 Task: Look for space in Uman, Mexico from 12th July, 2023 to 16th July, 2023 for 8 adults in price range Rs.10000 to Rs.16000. Place can be private room with 8 bedrooms having 8 beds and 8 bathrooms. Property type can be house, flat, guest house, hotel. Amenities needed are: wifi, TV, free parkinig on premises, gym, breakfast. Booking option can be shelf check-in. Required host language is English.
Action: Mouse moved to (409, 98)
Screenshot: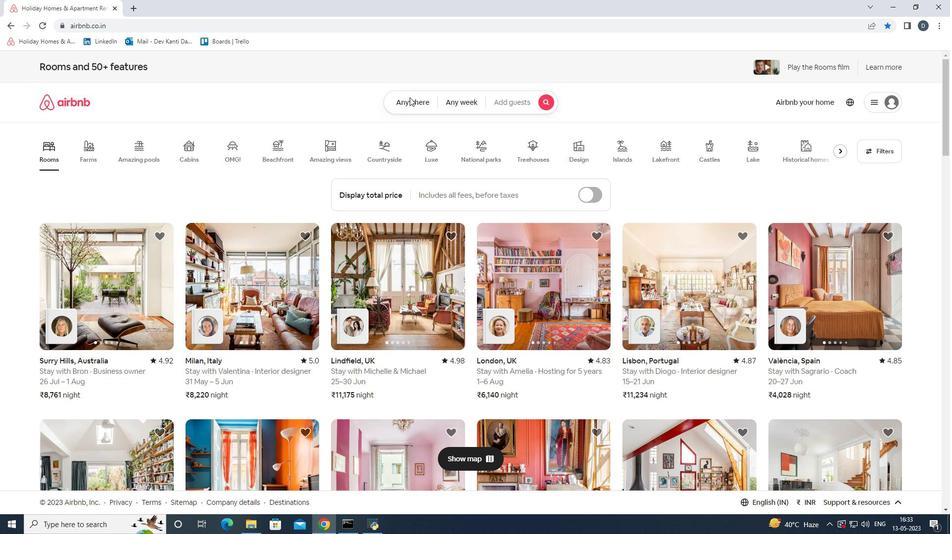 
Action: Mouse pressed left at (409, 98)
Screenshot: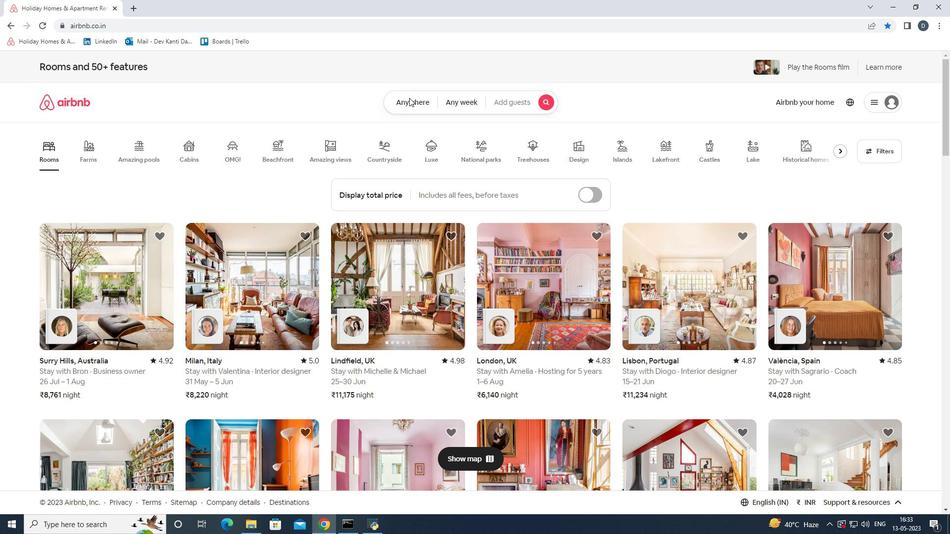 
Action: Mouse moved to (334, 140)
Screenshot: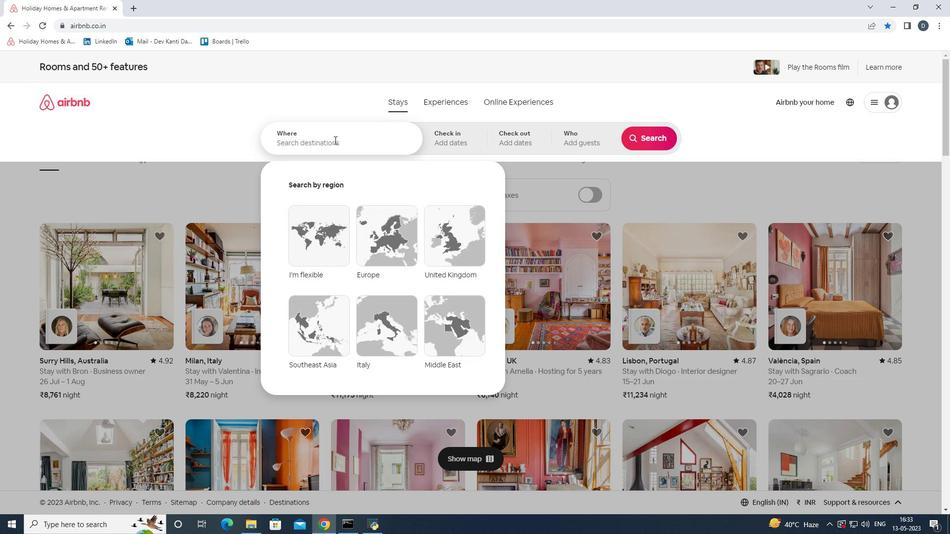 
Action: Mouse pressed left at (334, 140)
Screenshot: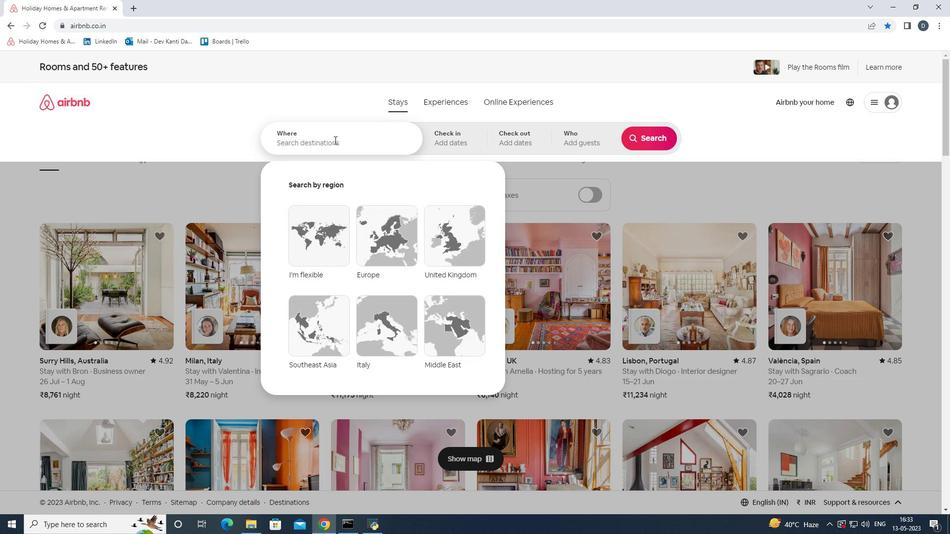 
Action: Key pressed <Key.shift>Uman,<Key.shift><Key.shift><Key.shift><Key.shift><Key.shift><Key.shift><Key.shift><Key.shift><Key.shift><Key.shift><Key.shift><Key.shift><Key.shift><Key.shift><Key.shift><Key.shift>Mexico
Screenshot: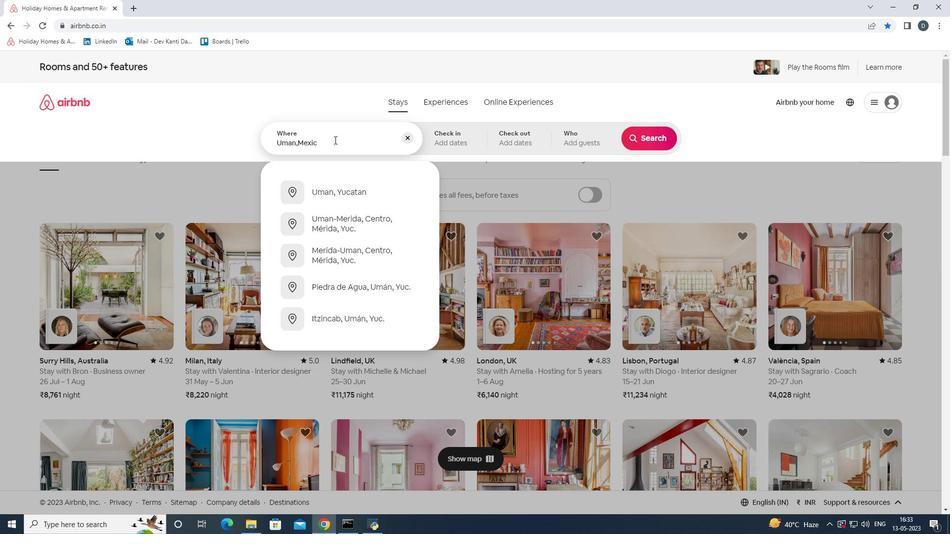 
Action: Mouse moved to (436, 140)
Screenshot: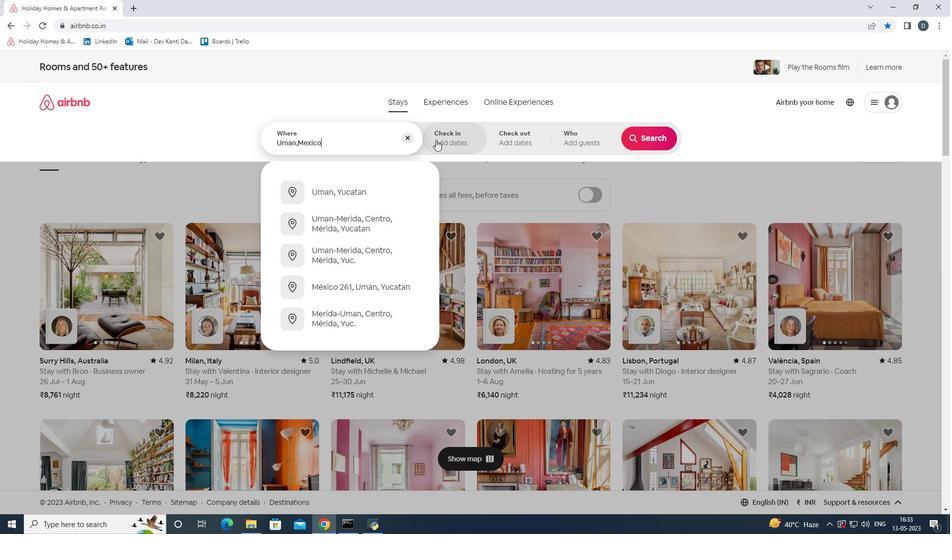 
Action: Mouse pressed left at (436, 140)
Screenshot: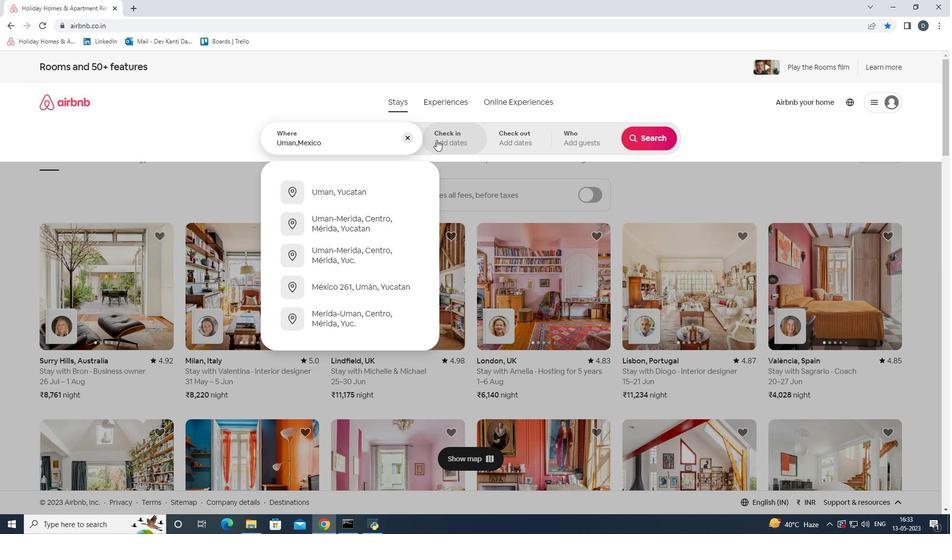 
Action: Mouse moved to (646, 215)
Screenshot: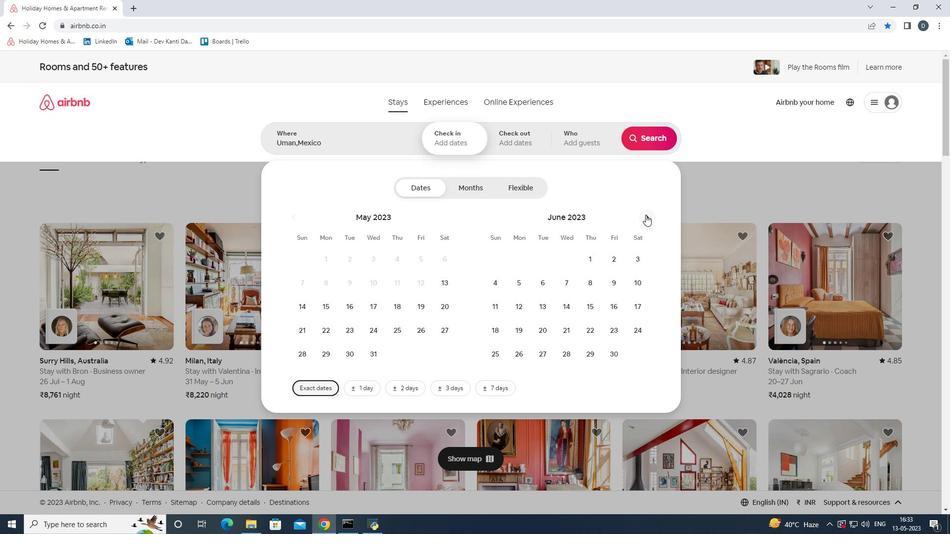 
Action: Mouse pressed left at (646, 215)
Screenshot: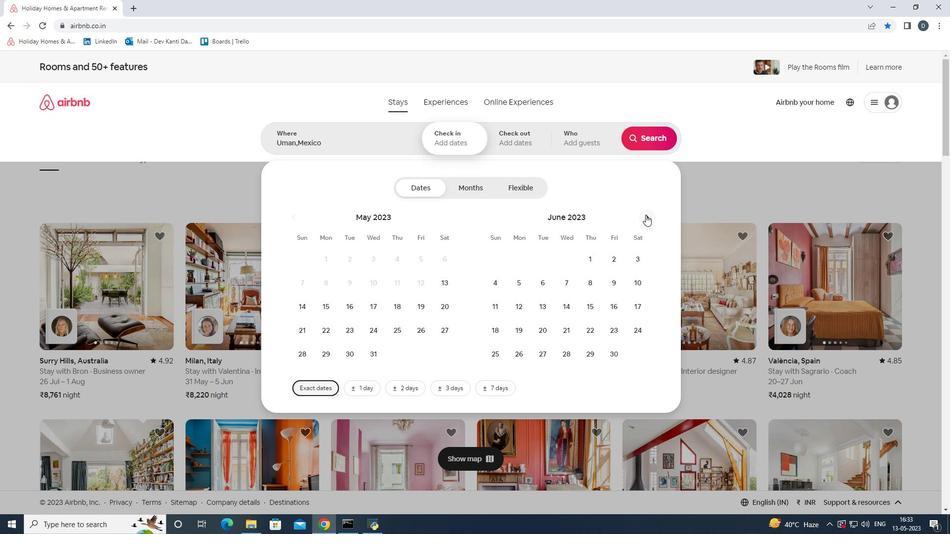 
Action: Mouse moved to (566, 307)
Screenshot: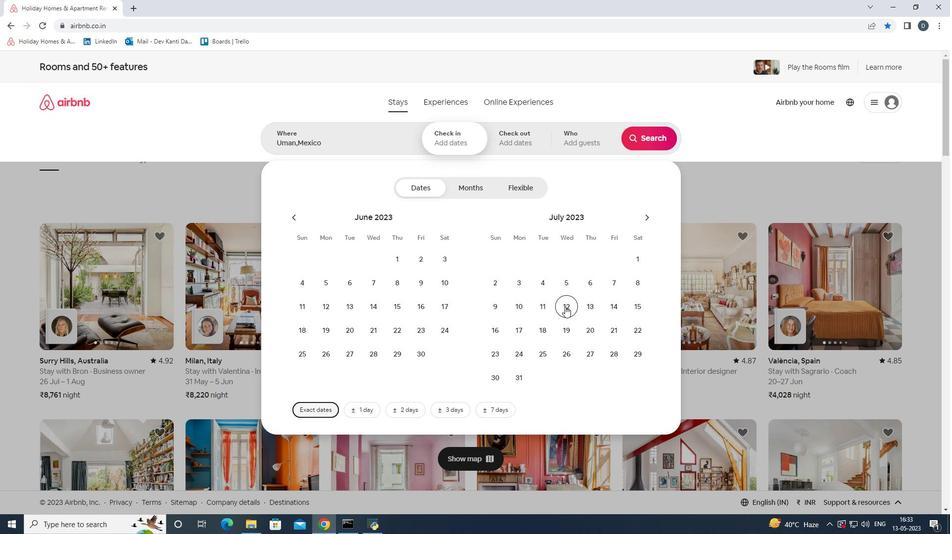 
Action: Mouse pressed left at (566, 307)
Screenshot: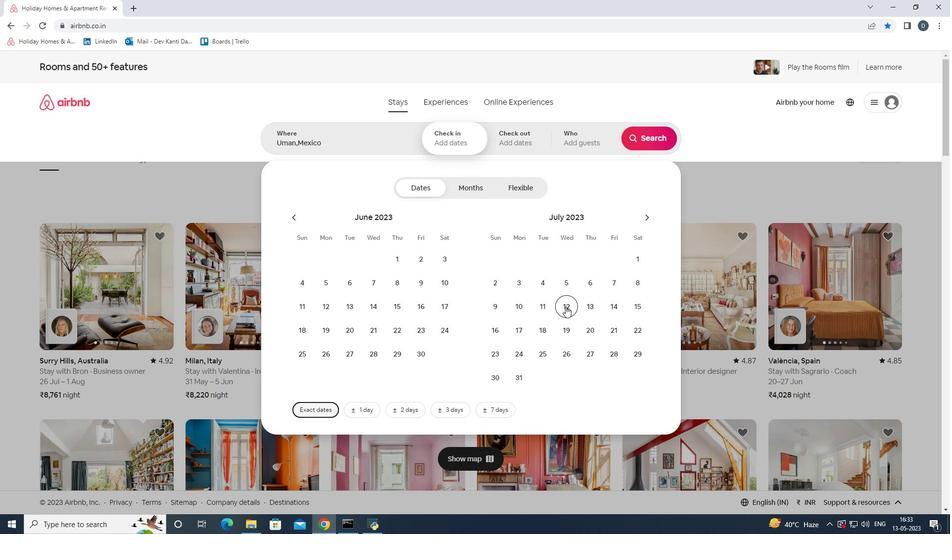 
Action: Mouse moved to (494, 332)
Screenshot: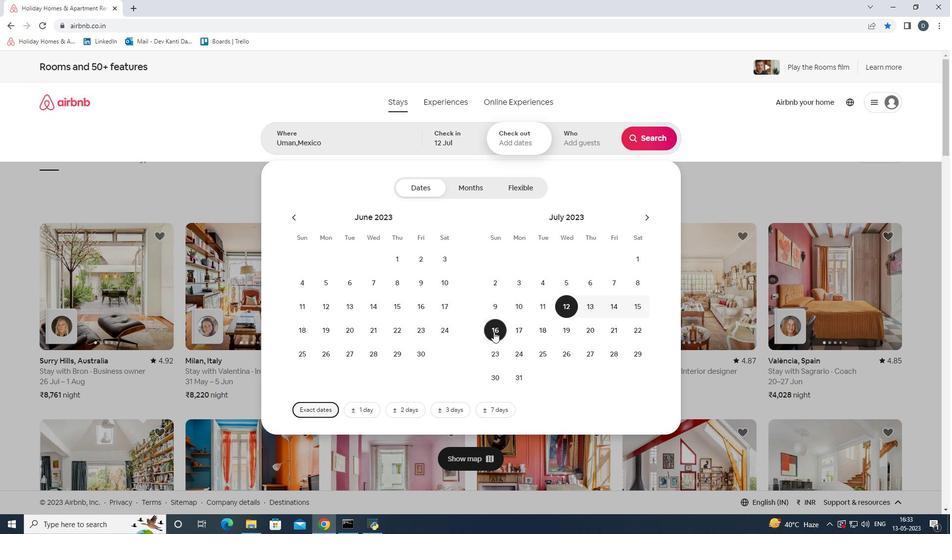 
Action: Mouse pressed left at (494, 332)
Screenshot: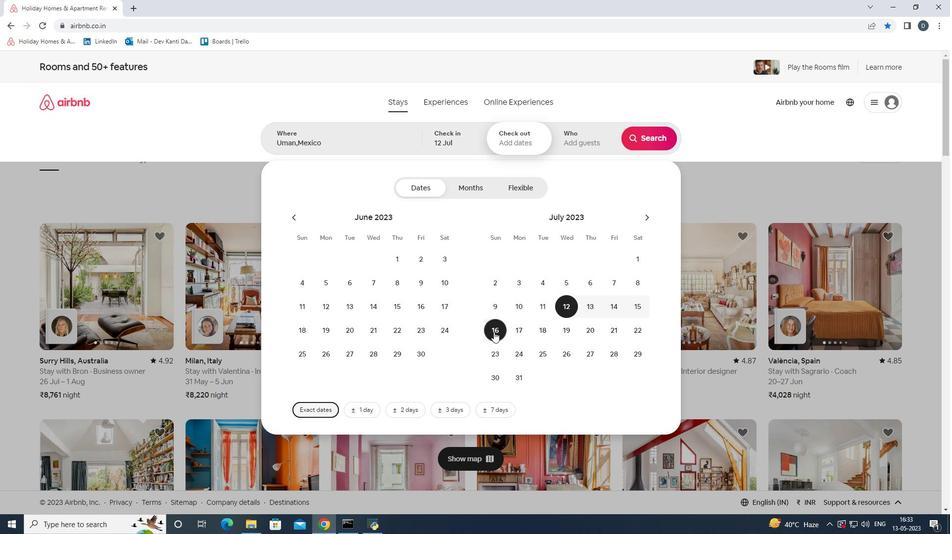 
Action: Mouse moved to (575, 149)
Screenshot: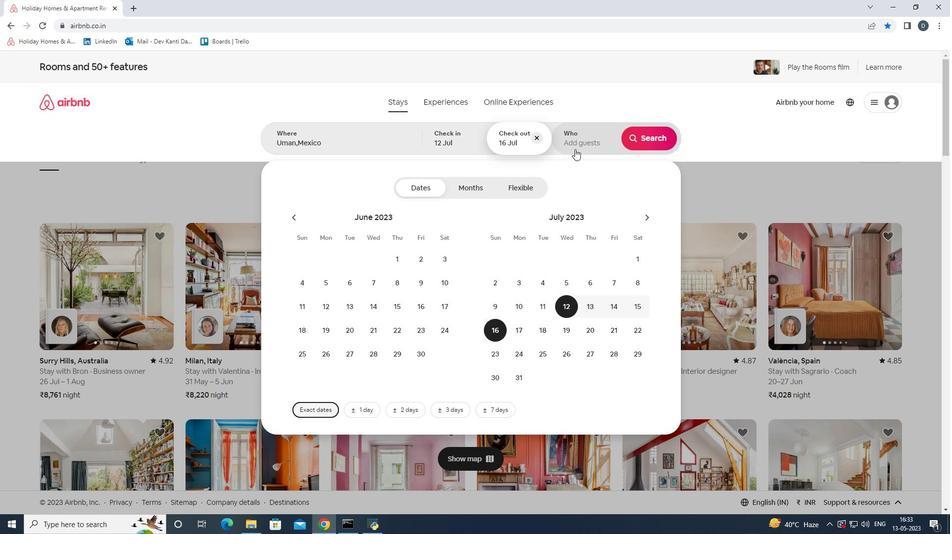 
Action: Mouse pressed left at (575, 149)
Screenshot: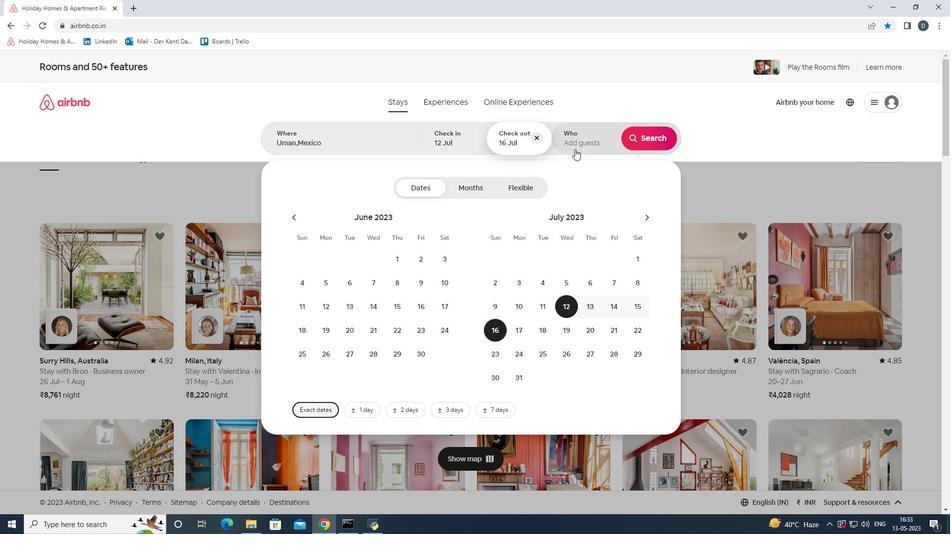 
Action: Mouse moved to (648, 189)
Screenshot: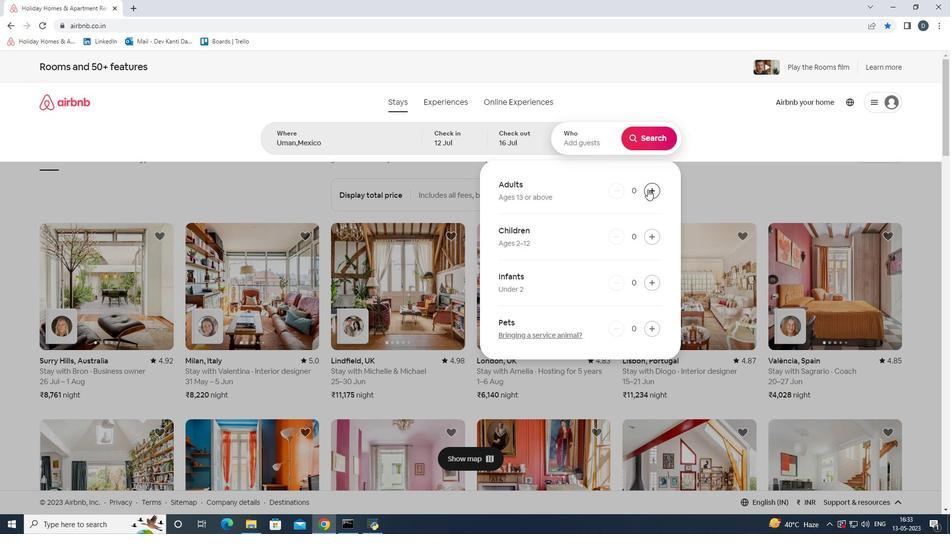 
Action: Mouse pressed left at (648, 189)
Screenshot: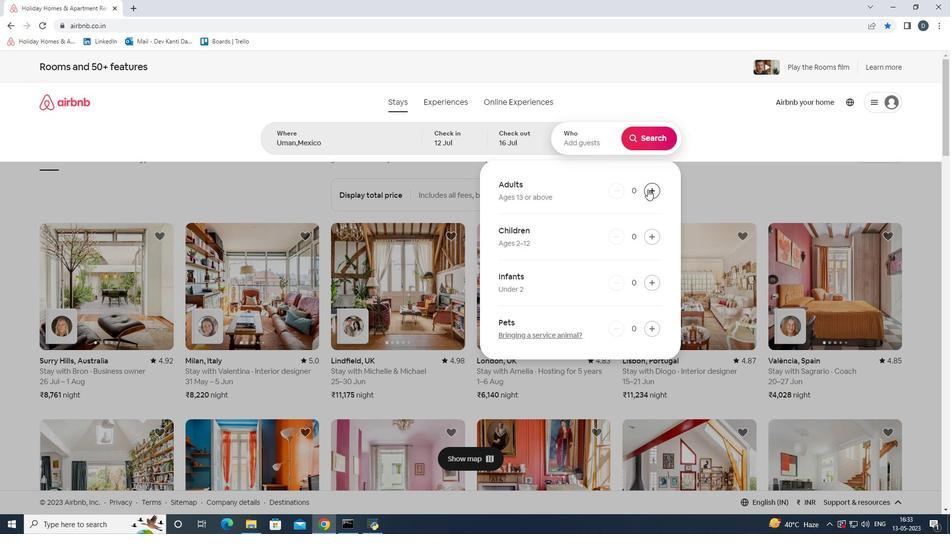 
Action: Mouse pressed left at (648, 189)
Screenshot: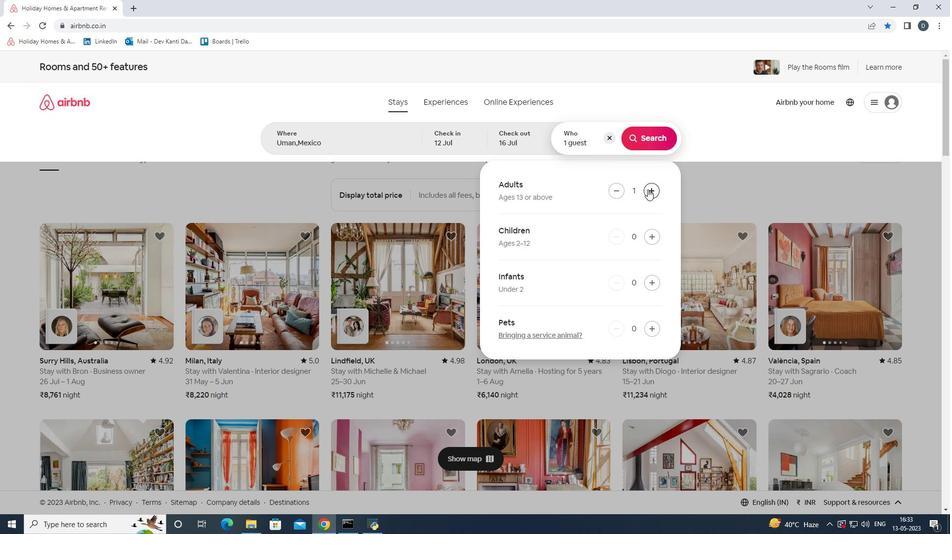 
Action: Mouse pressed left at (648, 189)
Screenshot: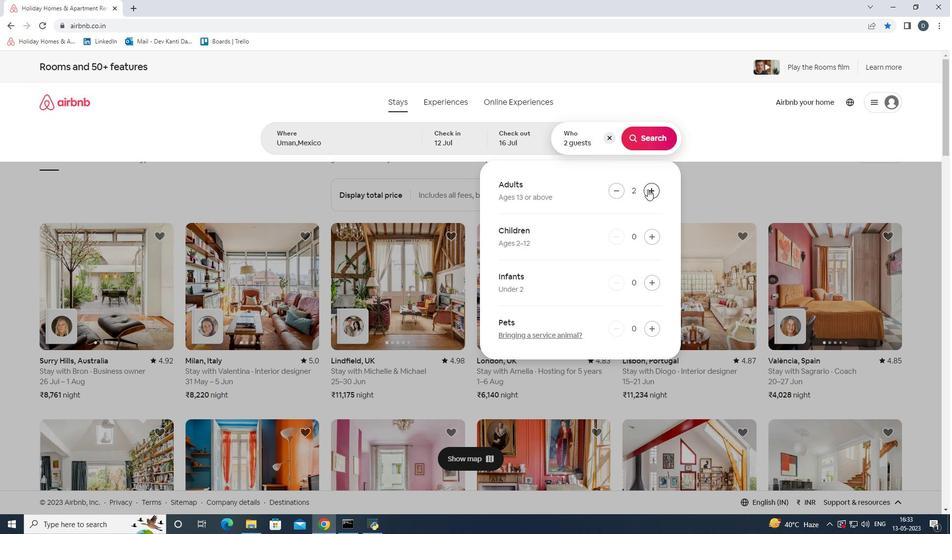 
Action: Mouse pressed left at (648, 189)
Screenshot: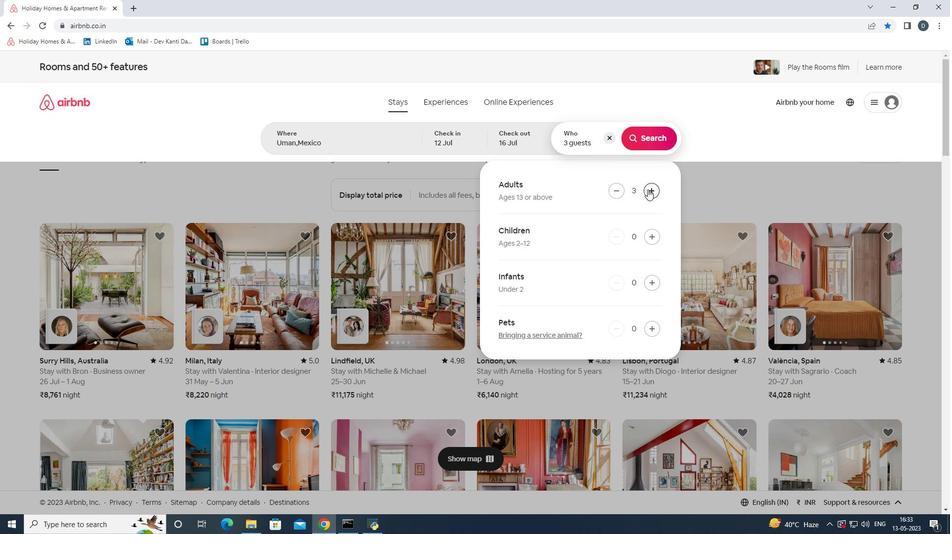 
Action: Mouse pressed left at (648, 189)
Screenshot: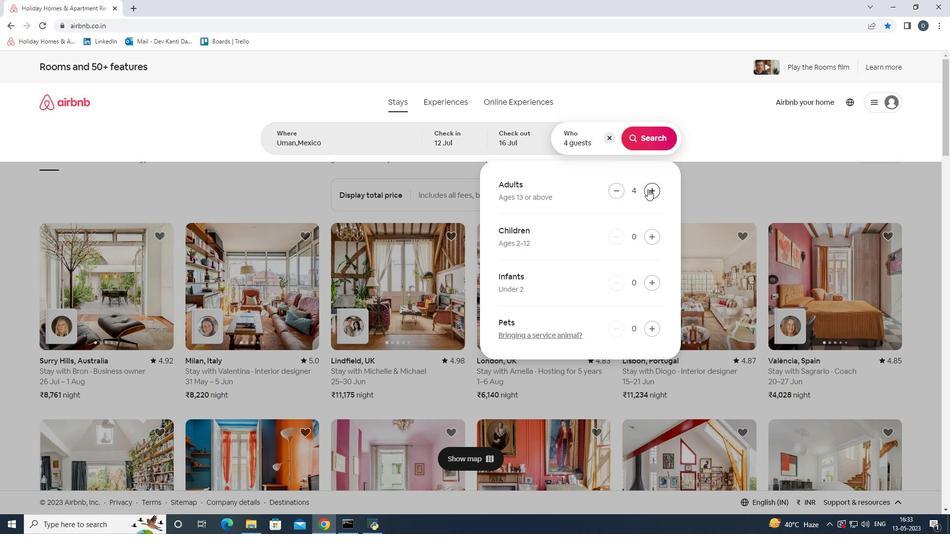 
Action: Mouse pressed left at (648, 189)
Screenshot: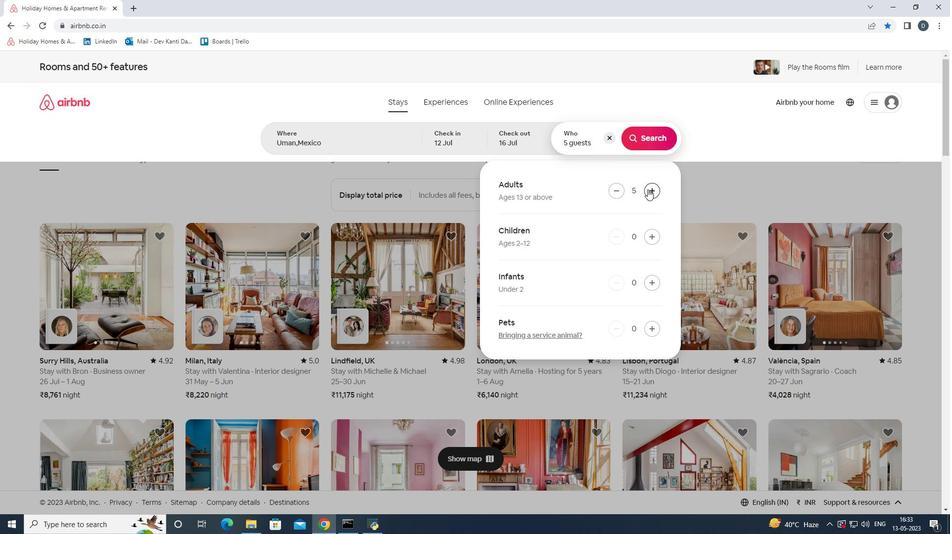 
Action: Mouse pressed left at (648, 189)
Screenshot: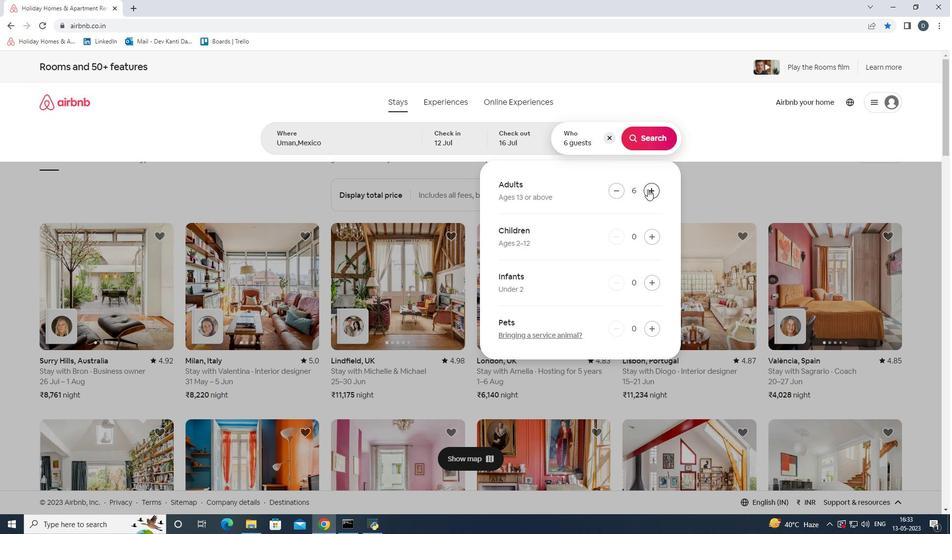 
Action: Mouse pressed left at (648, 189)
Screenshot: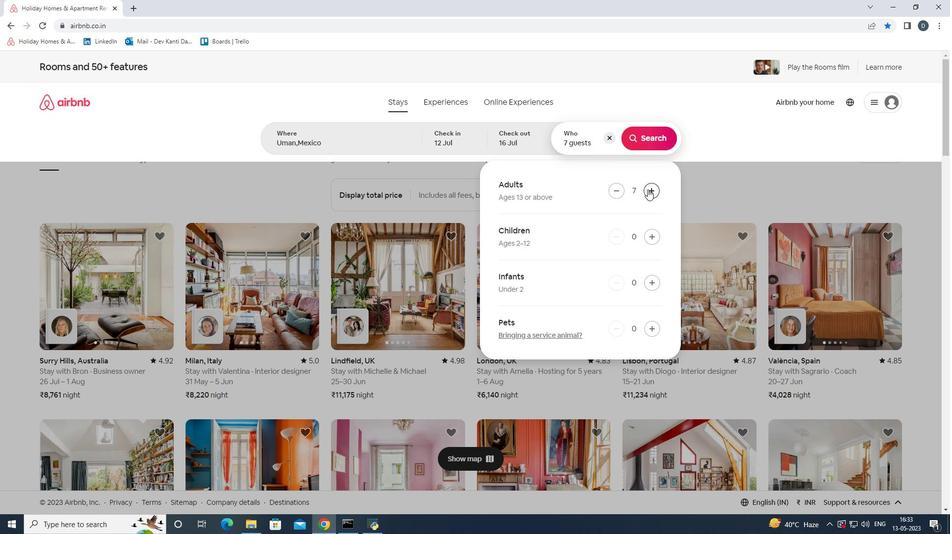 
Action: Mouse moved to (651, 140)
Screenshot: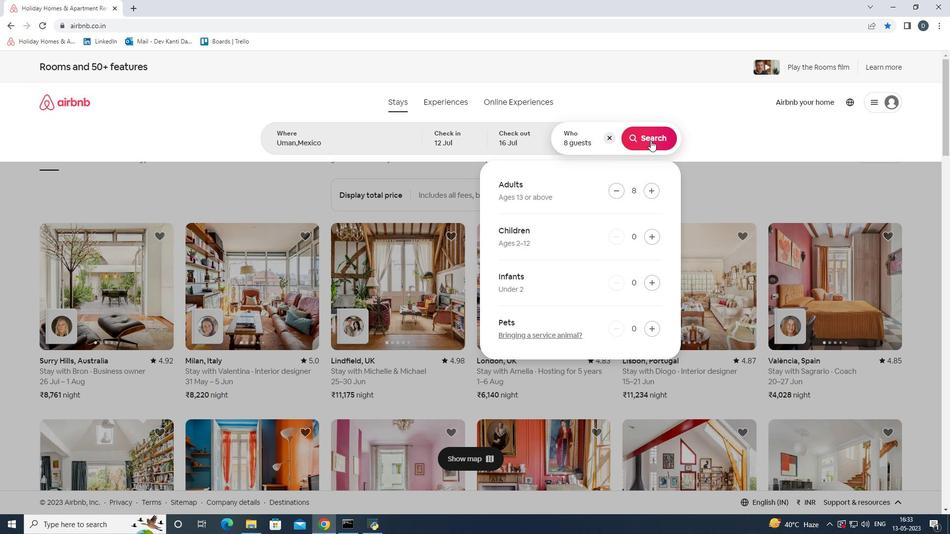 
Action: Mouse pressed left at (651, 140)
Screenshot: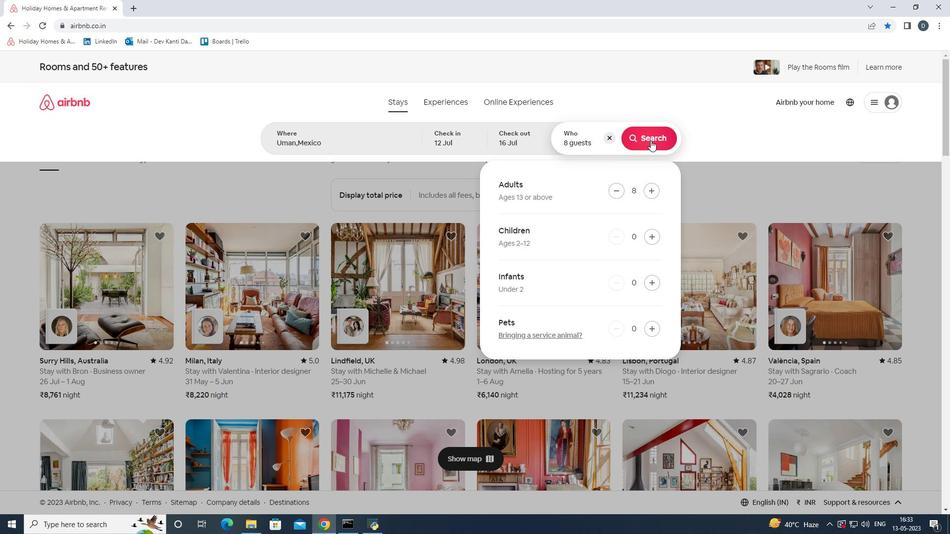 
Action: Mouse moved to (893, 107)
Screenshot: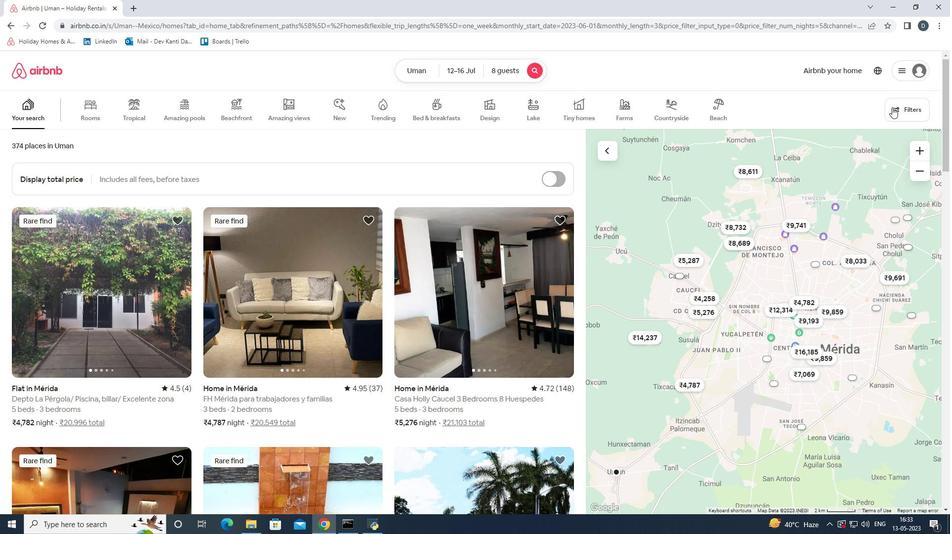 
Action: Mouse pressed left at (893, 107)
Screenshot: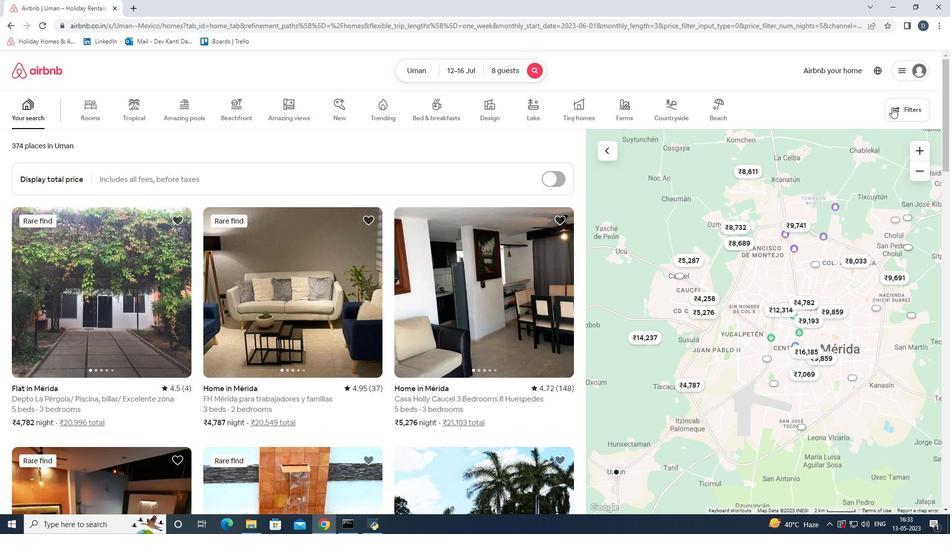 
Action: Mouse moved to (346, 235)
Screenshot: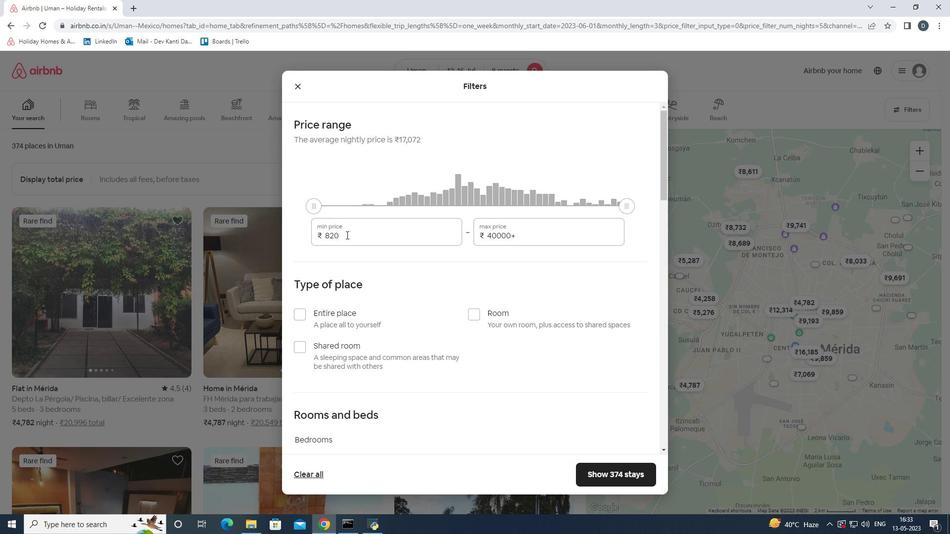
Action: Mouse pressed left at (346, 235)
Screenshot: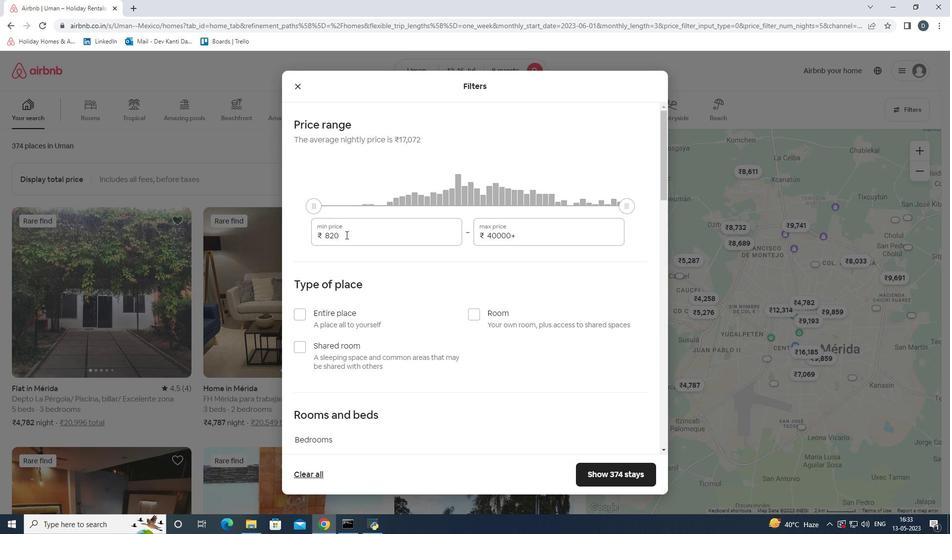 
Action: Mouse moved to (311, 231)
Screenshot: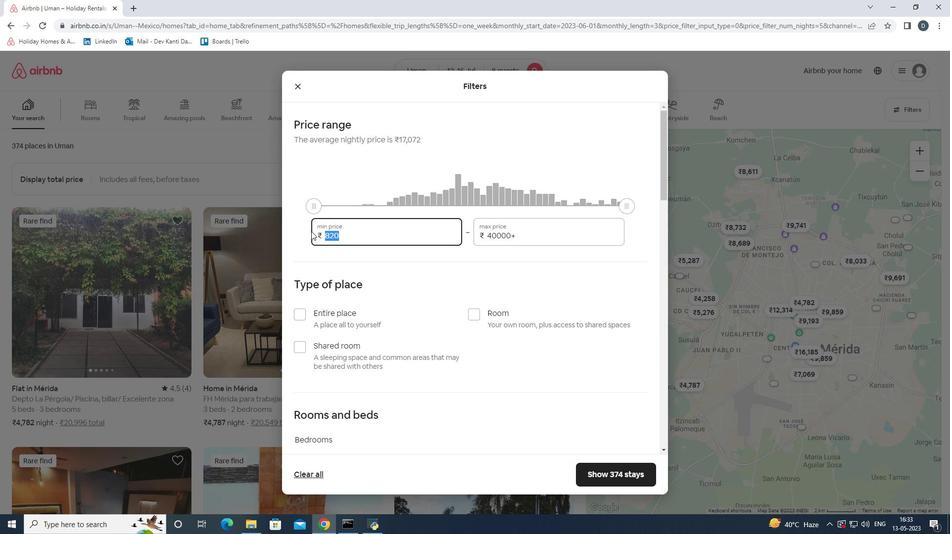 
Action: Key pressed 10000
Screenshot: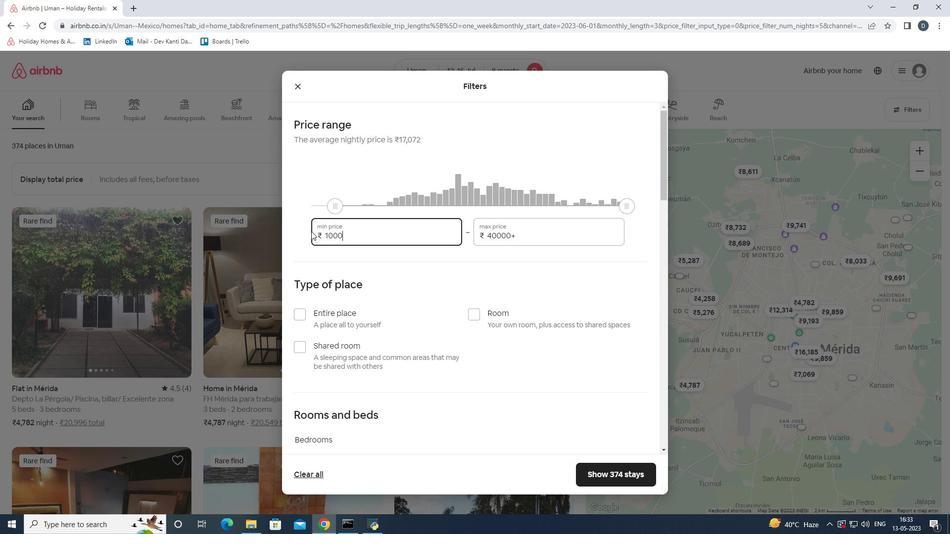 
Action: Mouse moved to (522, 238)
Screenshot: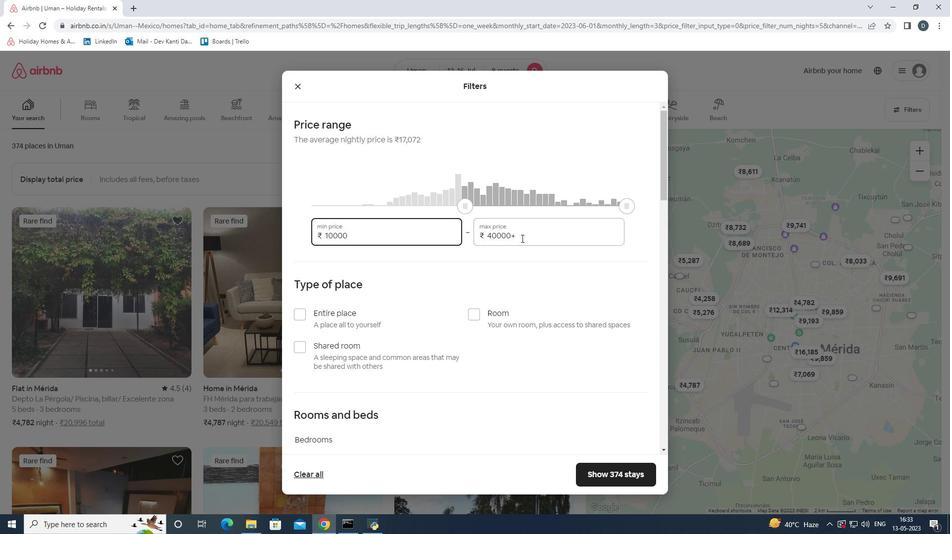 
Action: Mouse pressed left at (522, 238)
Screenshot: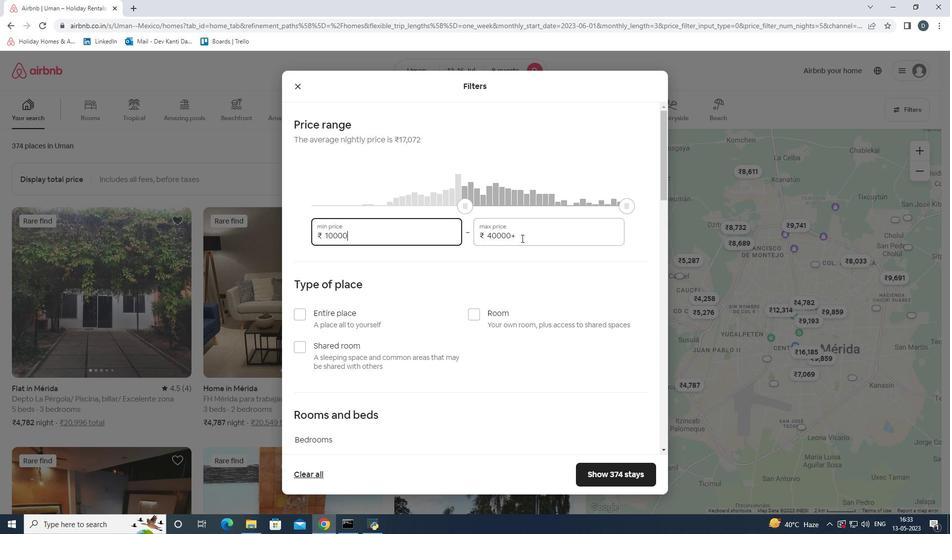 
Action: Mouse moved to (489, 231)
Screenshot: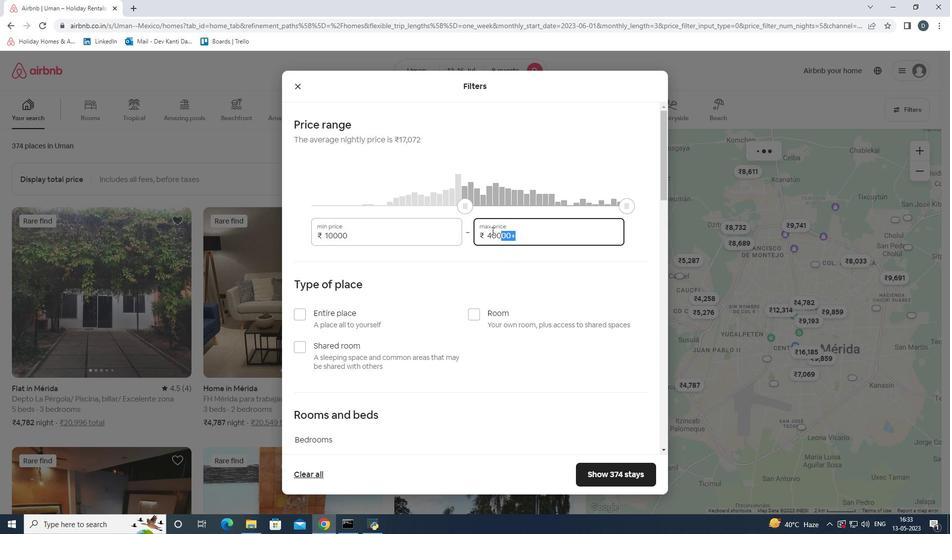 
Action: Key pressed 16000
Screenshot: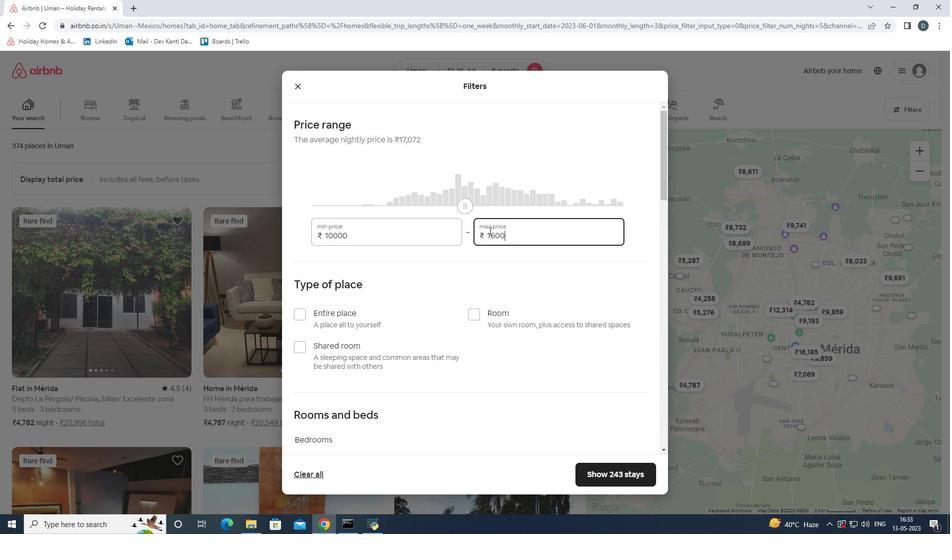 
Action: Mouse scrolled (489, 230) with delta (0, 0)
Screenshot: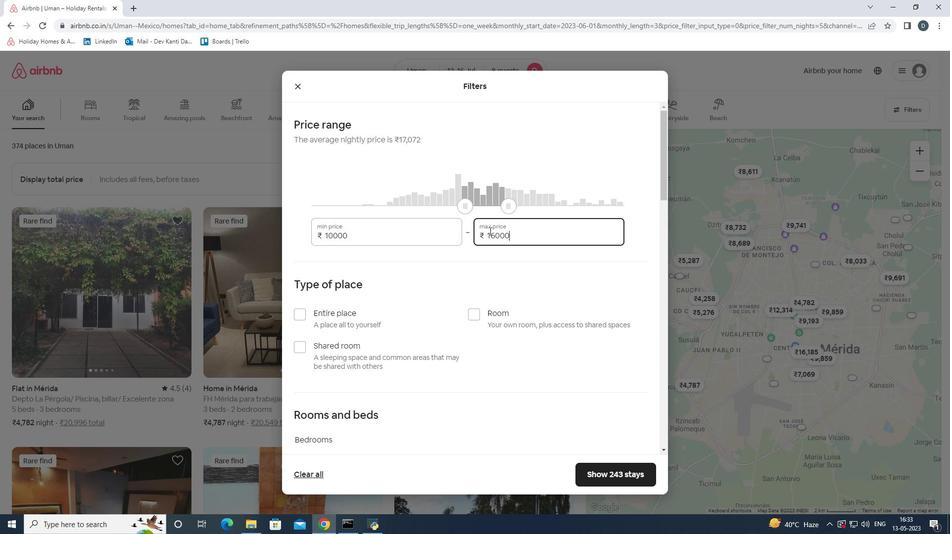 
Action: Mouse scrolled (489, 230) with delta (0, 0)
Screenshot: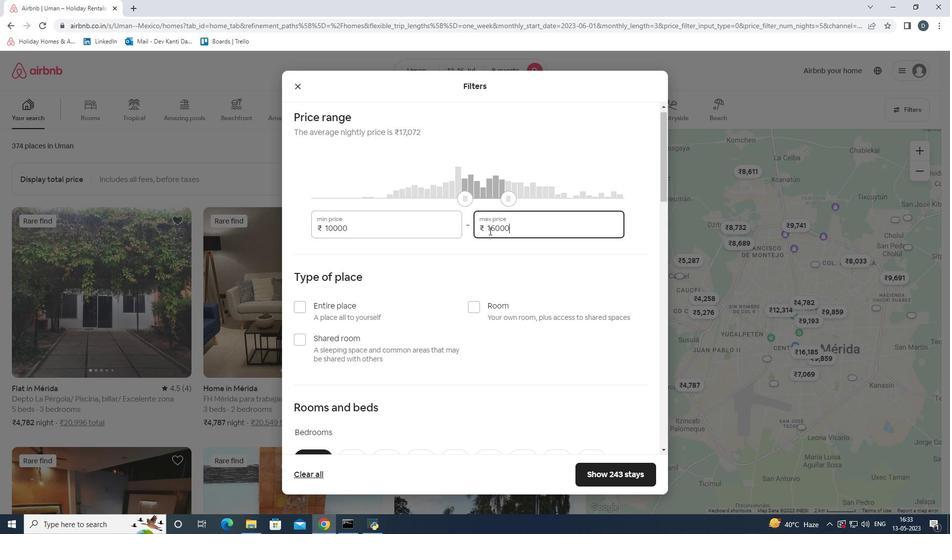 
Action: Mouse scrolled (489, 230) with delta (0, 0)
Screenshot: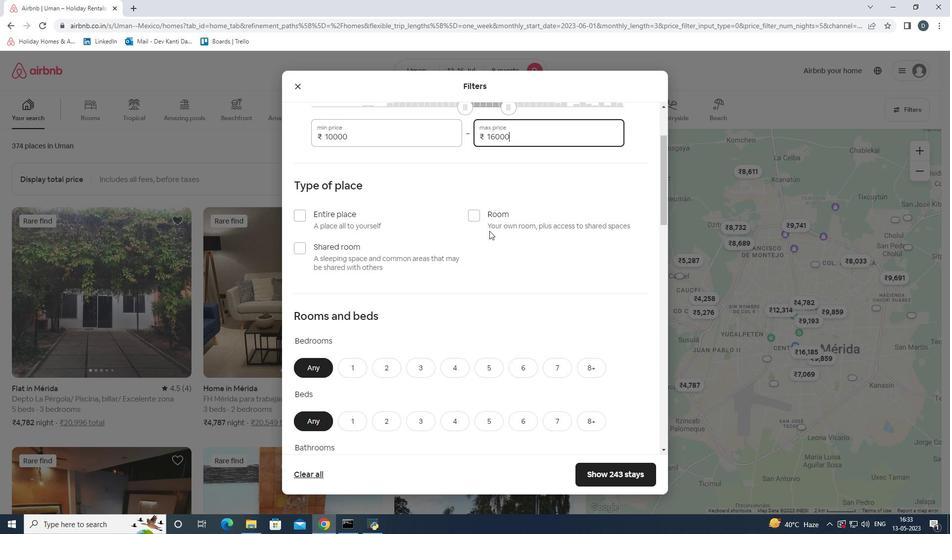
Action: Mouse scrolled (489, 230) with delta (0, 0)
Screenshot: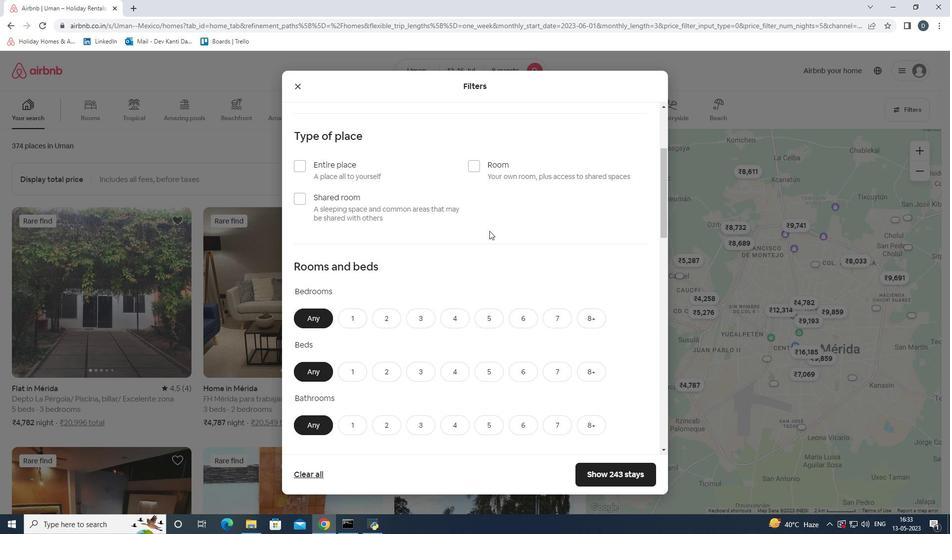 
Action: Mouse scrolled (489, 230) with delta (0, 0)
Screenshot: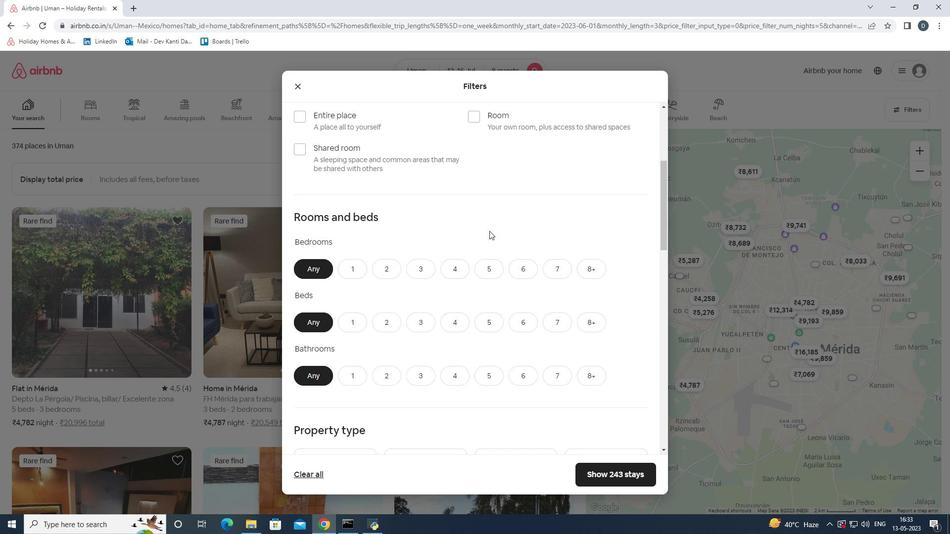 
Action: Mouse scrolled (489, 230) with delta (0, 0)
Screenshot: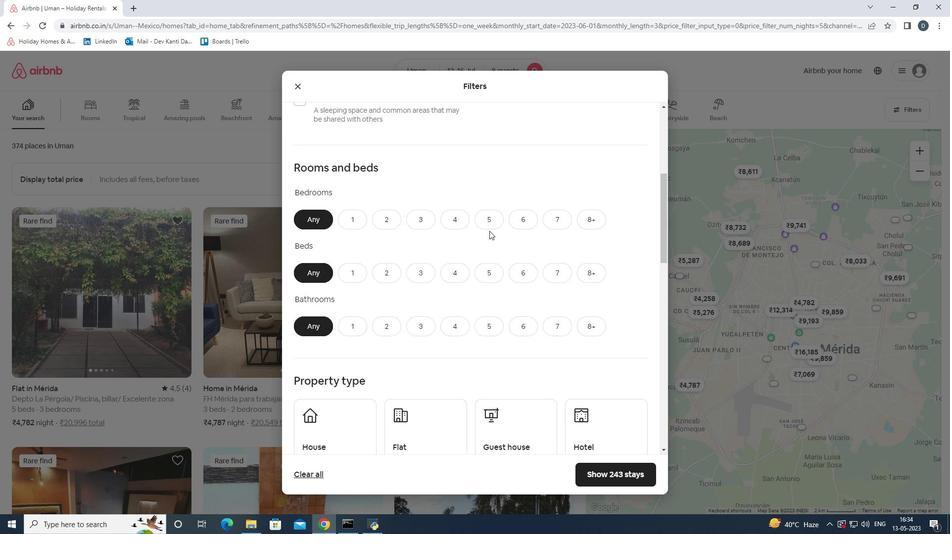 
Action: Mouse moved to (591, 175)
Screenshot: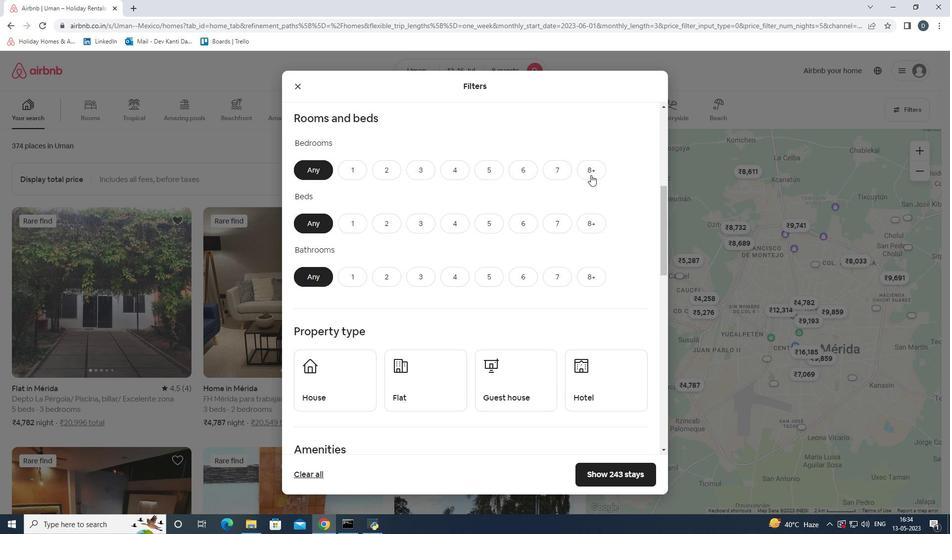 
Action: Mouse pressed left at (591, 175)
Screenshot: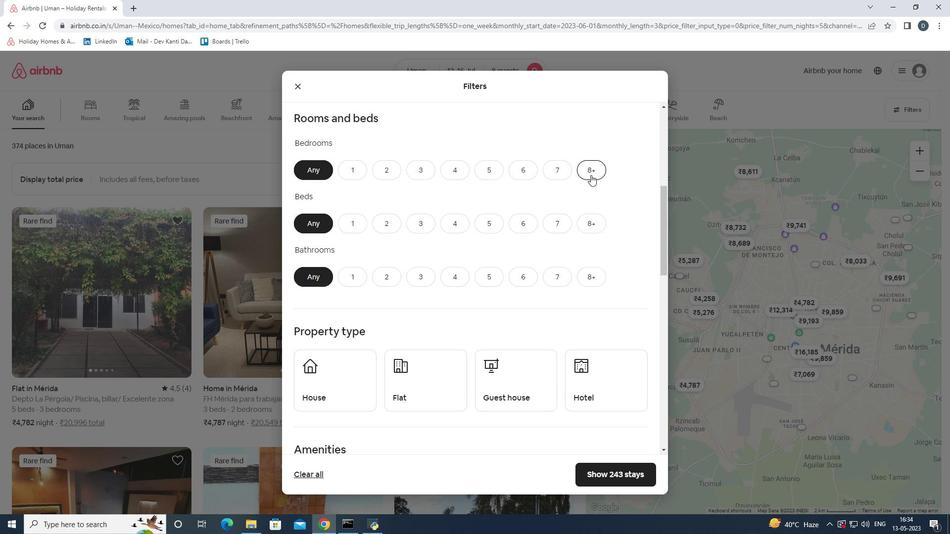 
Action: Mouse moved to (591, 222)
Screenshot: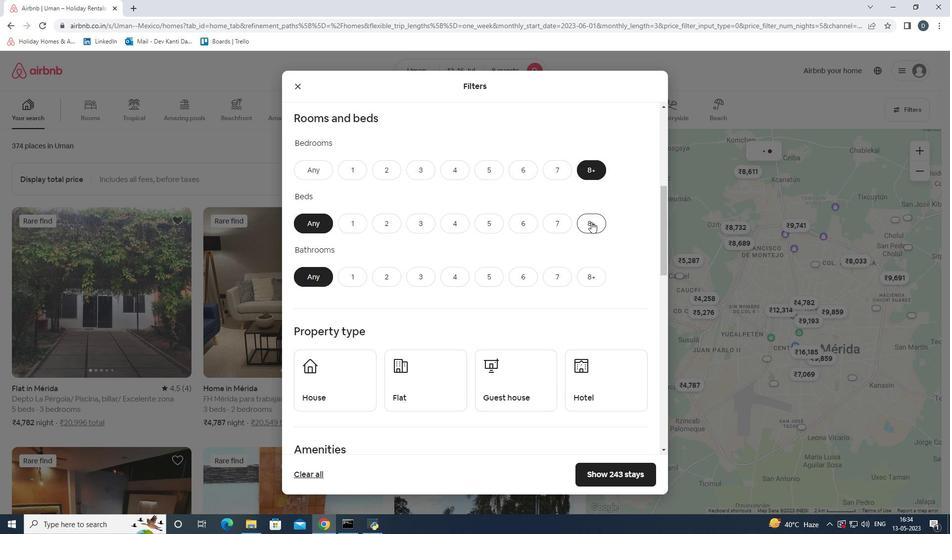 
Action: Mouse pressed left at (591, 222)
Screenshot: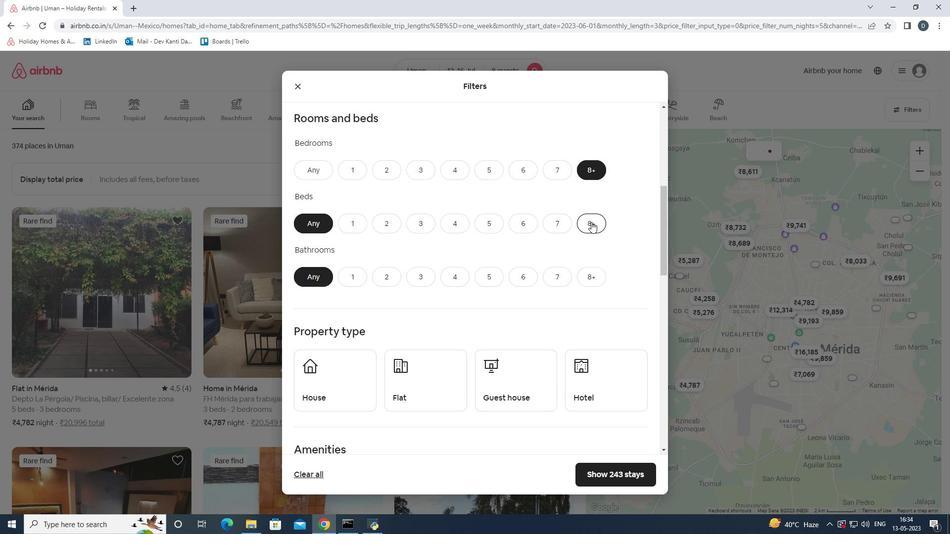 
Action: Mouse moved to (584, 276)
Screenshot: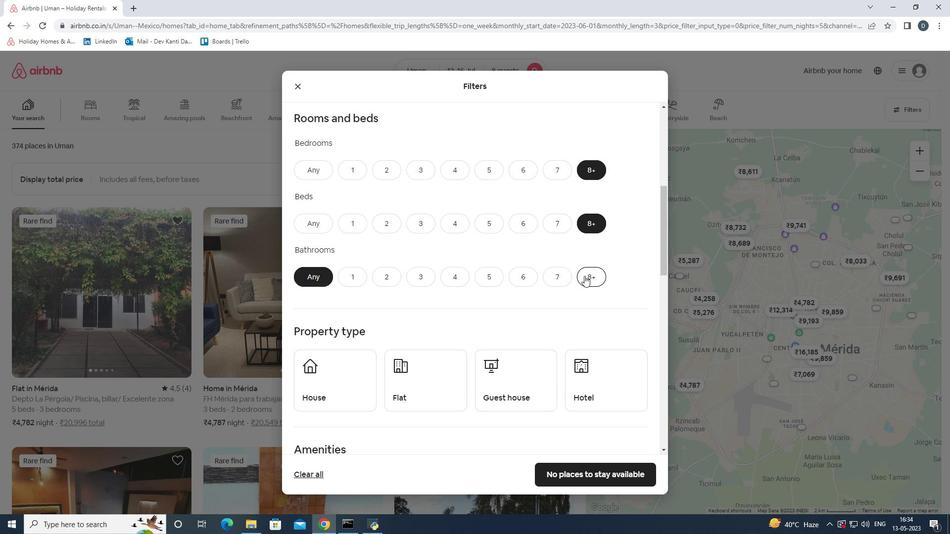 
Action: Mouse pressed left at (584, 276)
Screenshot: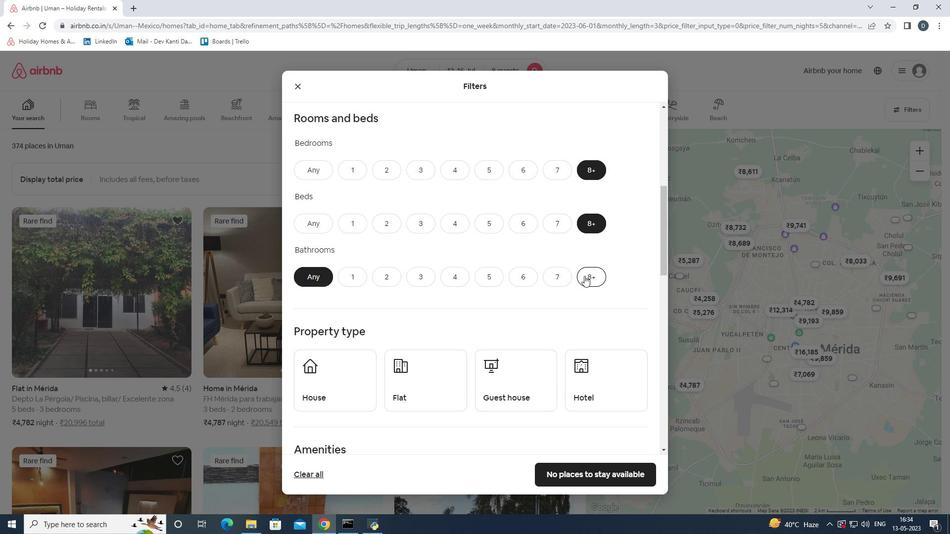 
Action: Mouse moved to (330, 255)
Screenshot: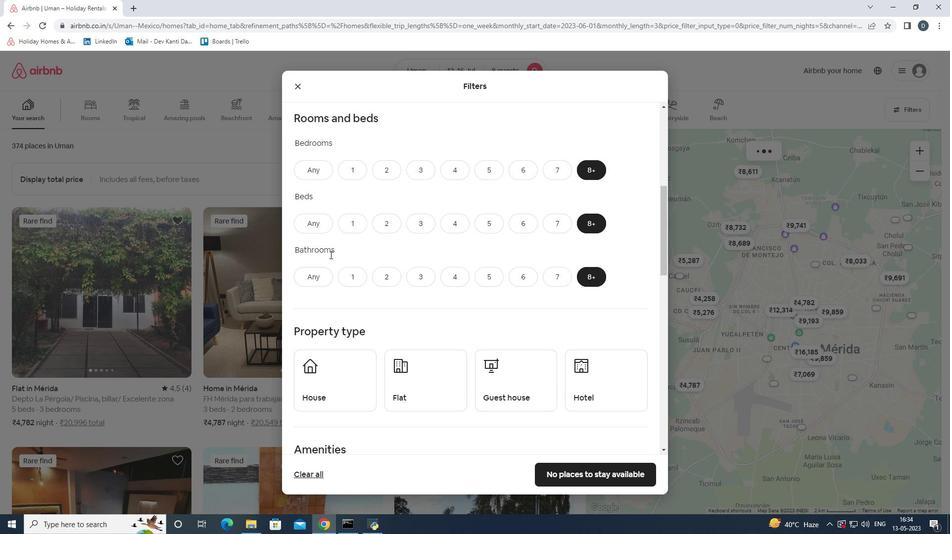 
Action: Mouse scrolled (330, 254) with delta (0, 0)
Screenshot: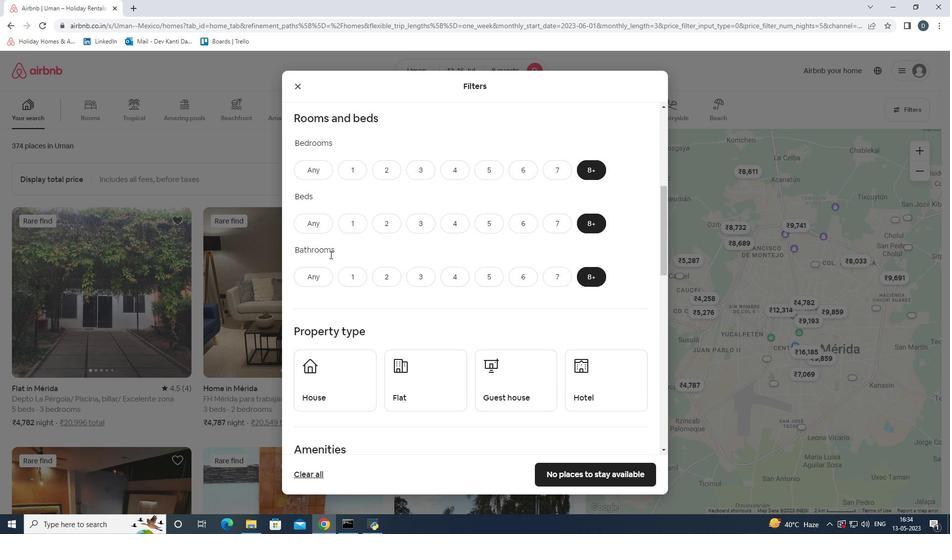 
Action: Mouse scrolled (330, 254) with delta (0, 0)
Screenshot: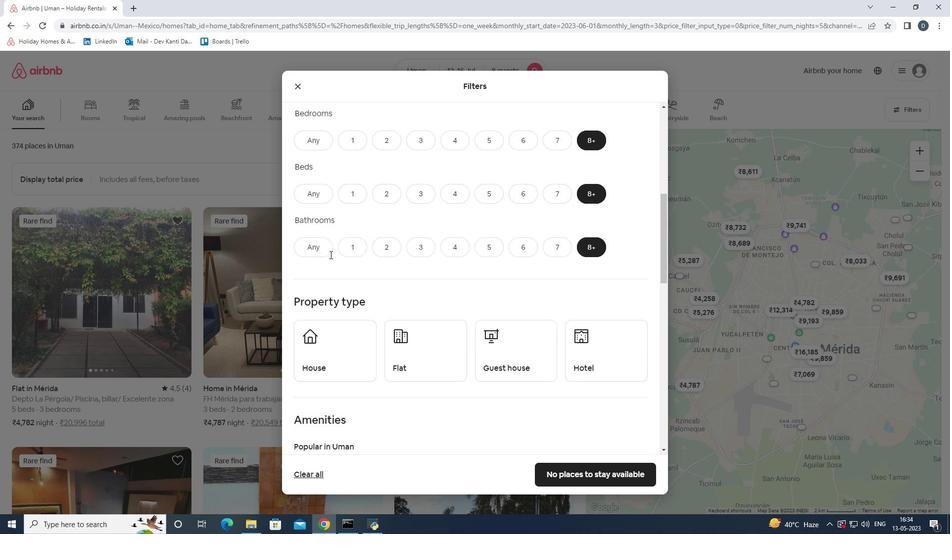 
Action: Mouse moved to (329, 254)
Screenshot: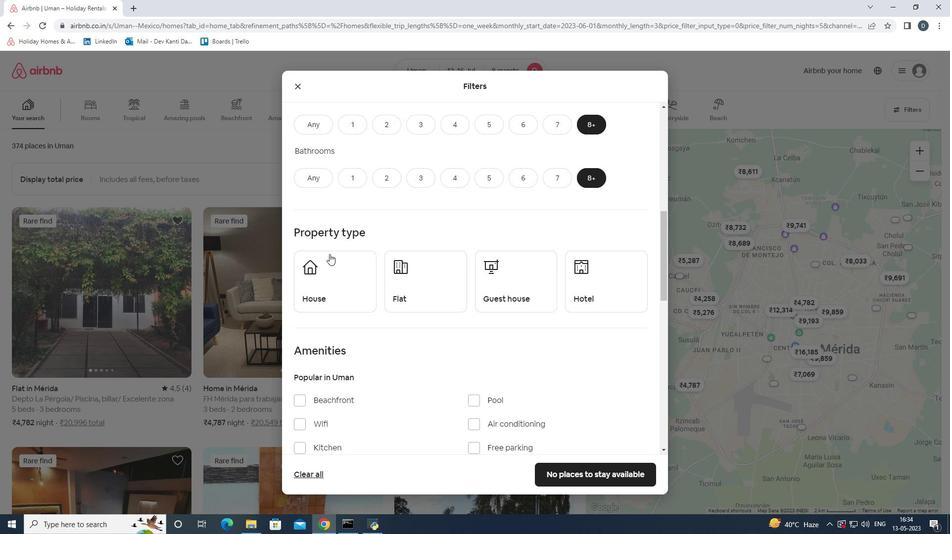 
Action: Mouse scrolled (329, 254) with delta (0, 0)
Screenshot: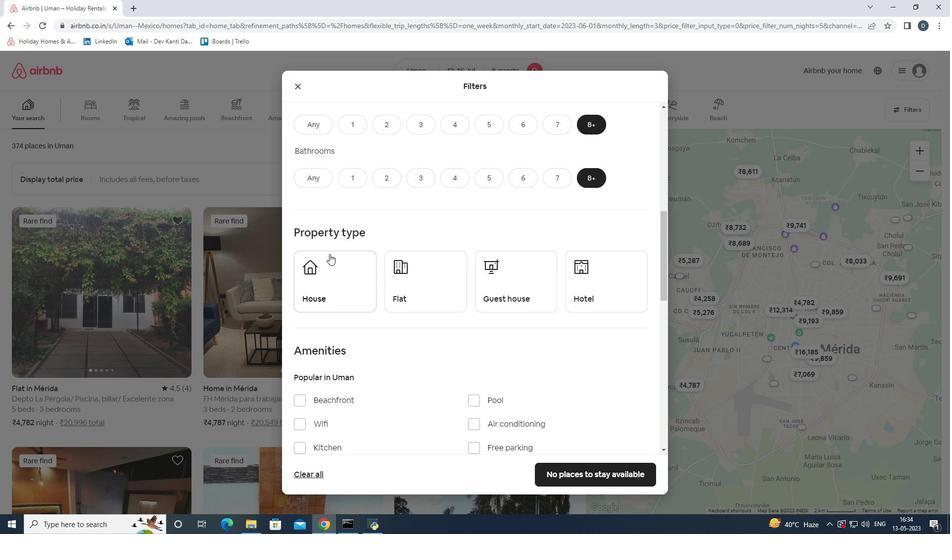 
Action: Mouse scrolled (329, 254) with delta (0, 0)
Screenshot: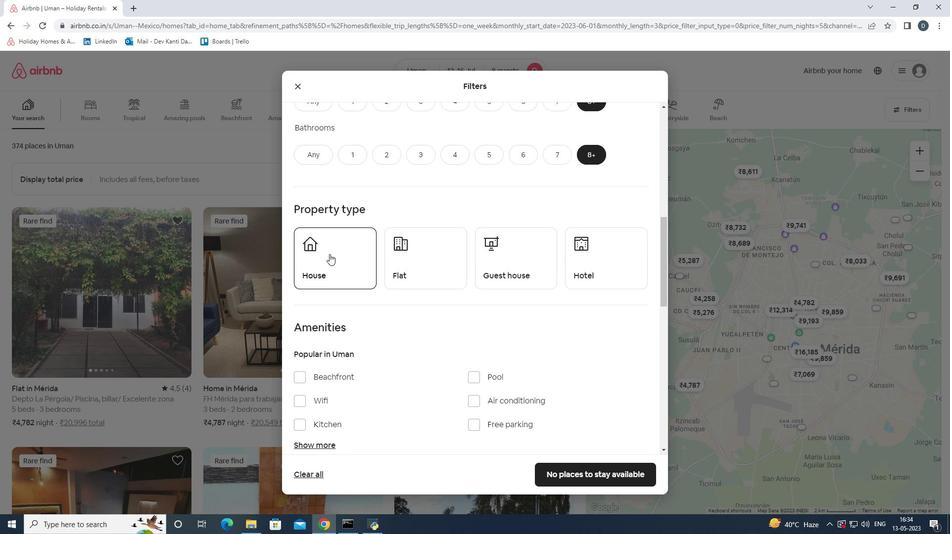 
Action: Mouse moved to (319, 188)
Screenshot: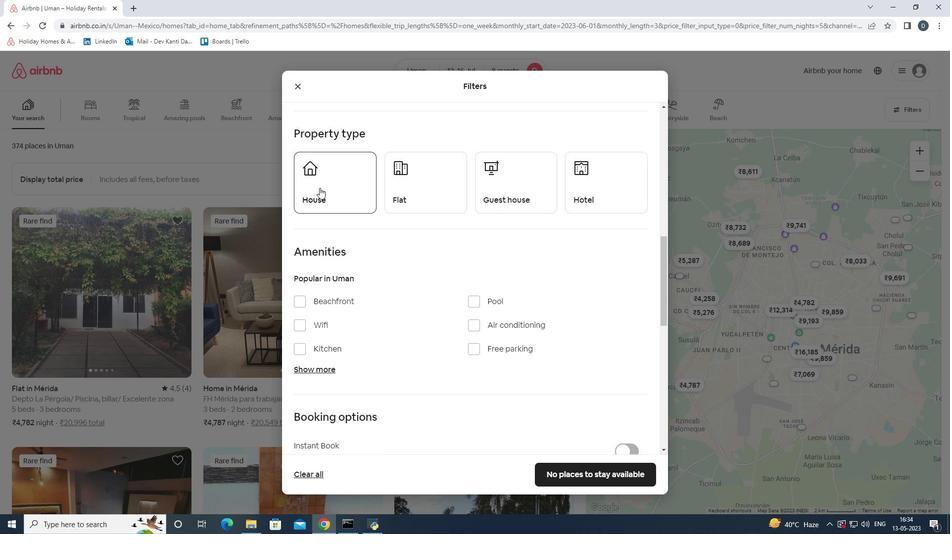 
Action: Mouse pressed left at (319, 188)
Screenshot: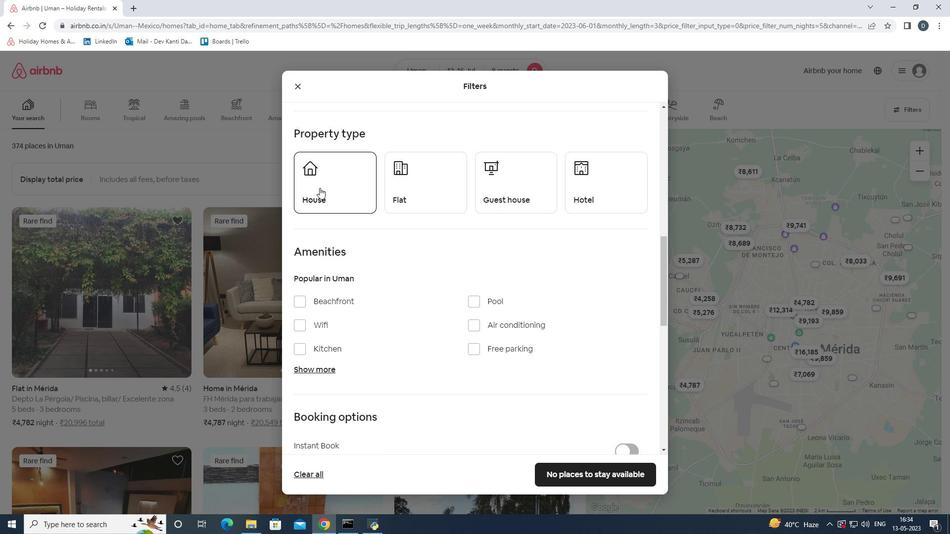 
Action: Mouse moved to (427, 199)
Screenshot: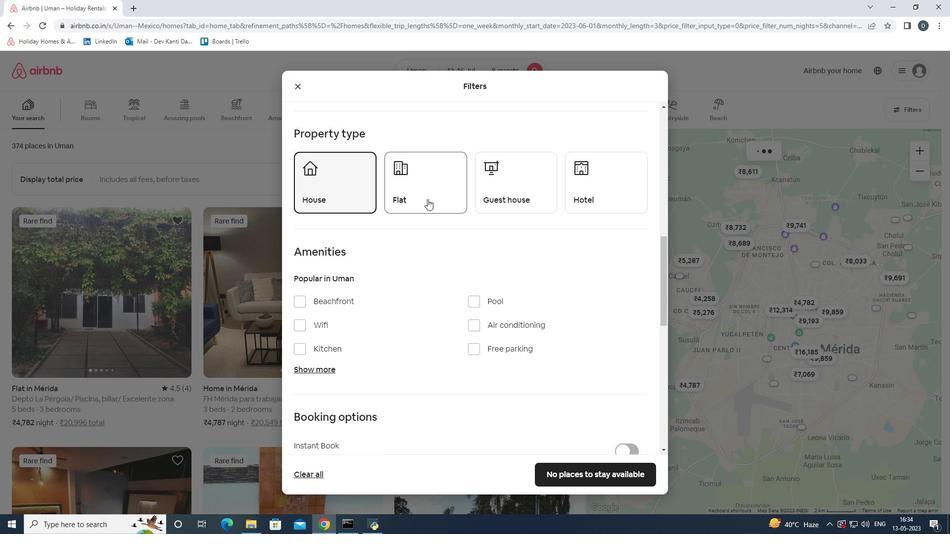 
Action: Mouse pressed left at (427, 199)
Screenshot: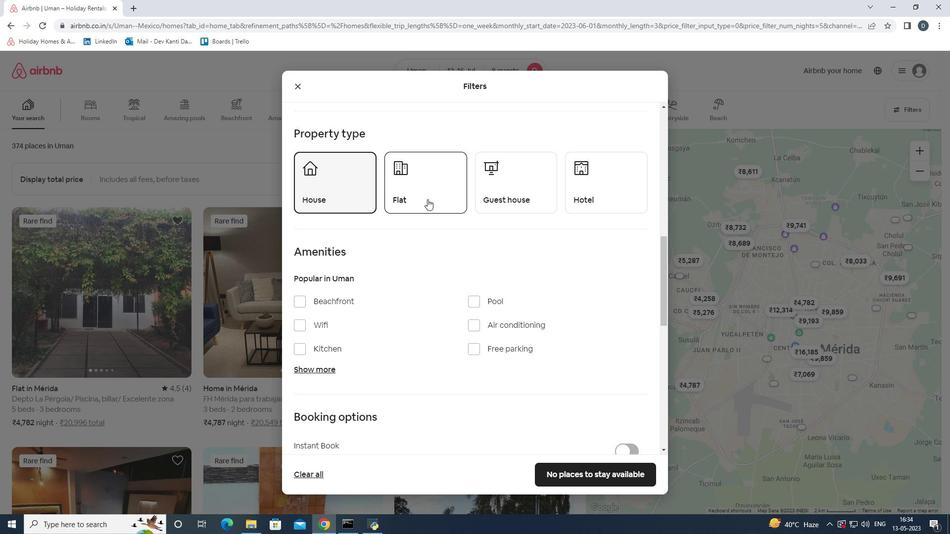 
Action: Mouse moved to (512, 194)
Screenshot: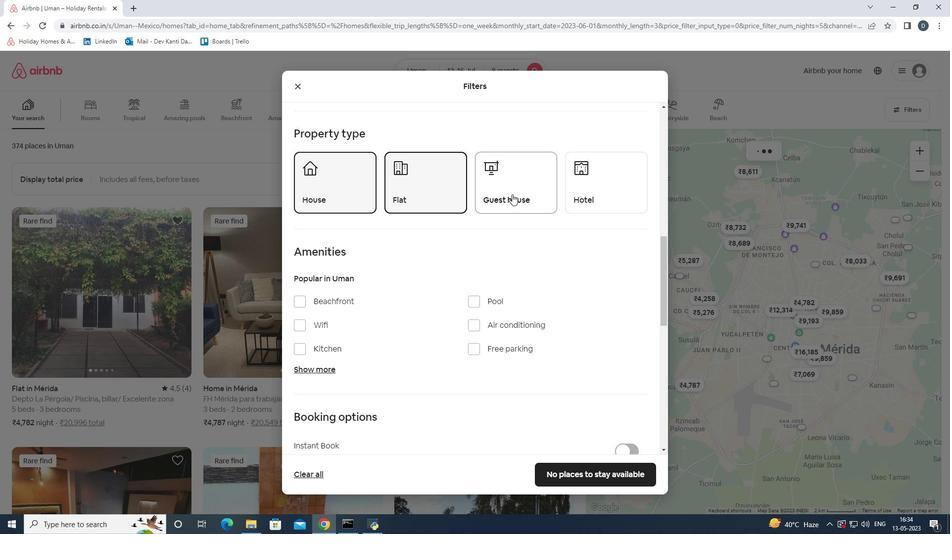 
Action: Mouse pressed left at (512, 194)
Screenshot: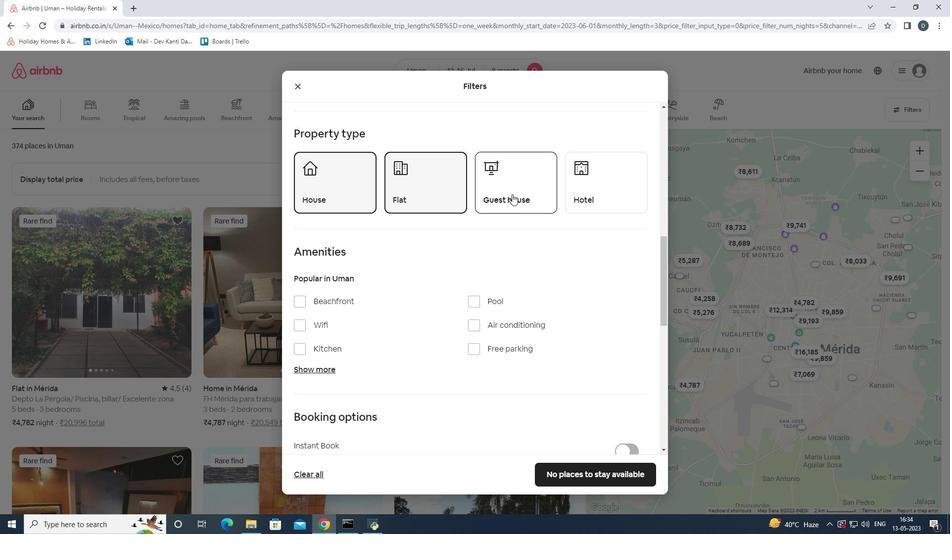 
Action: Mouse moved to (580, 189)
Screenshot: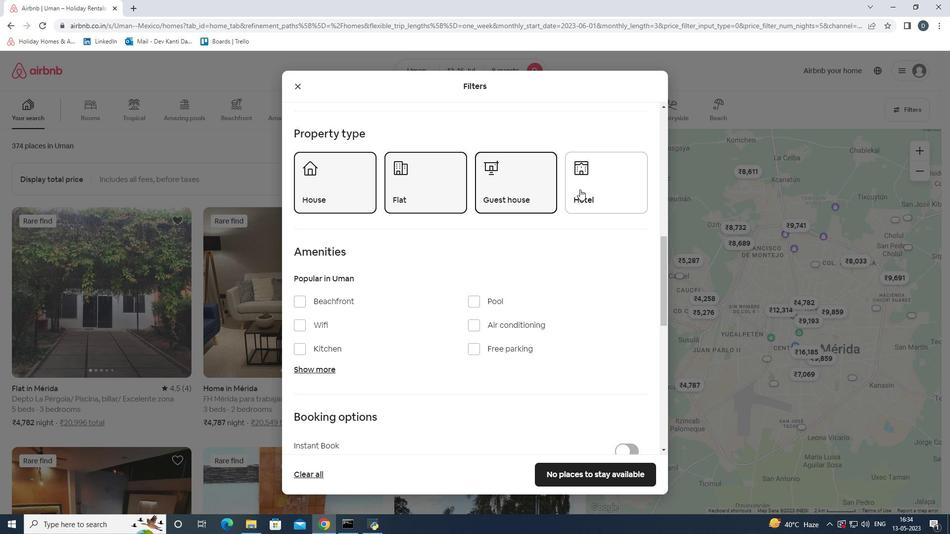 
Action: Mouse pressed left at (580, 189)
Screenshot: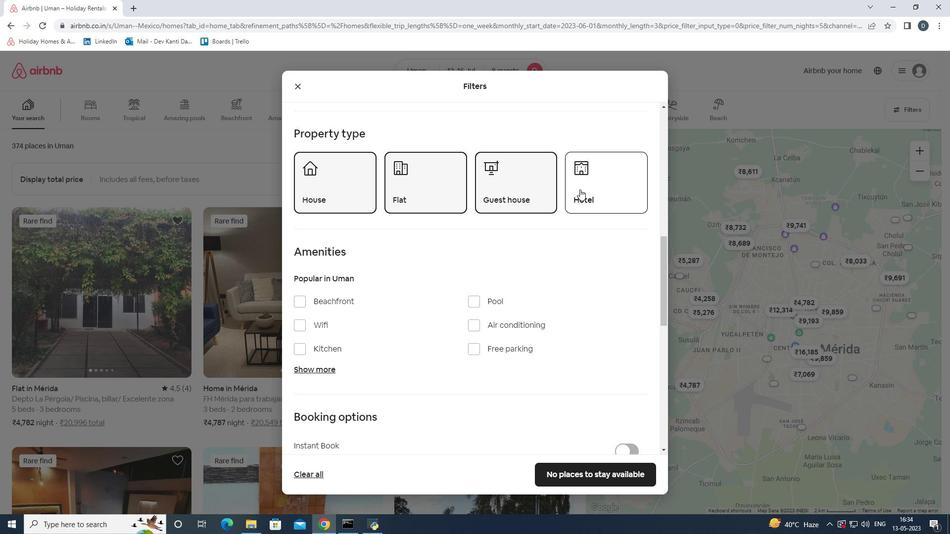 
Action: Mouse moved to (428, 191)
Screenshot: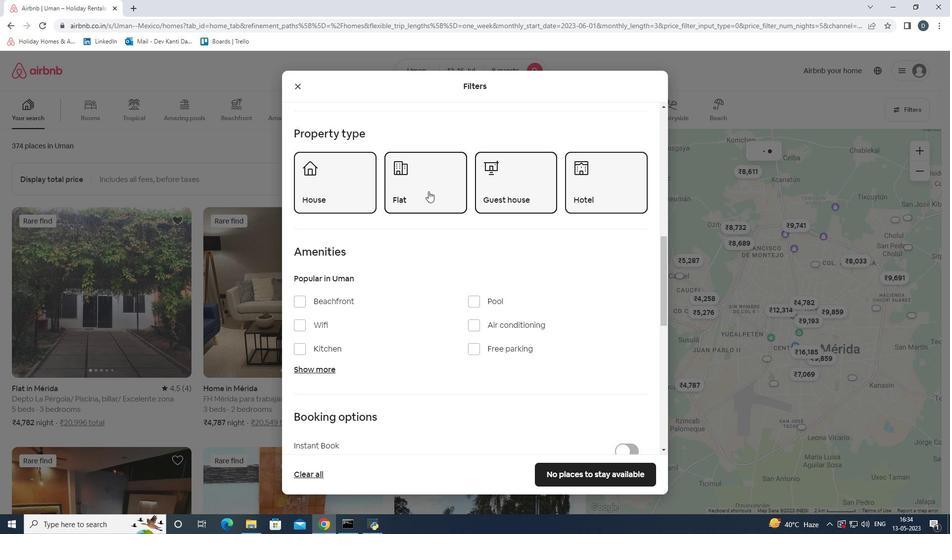 
Action: Mouse scrolled (428, 190) with delta (0, 0)
Screenshot: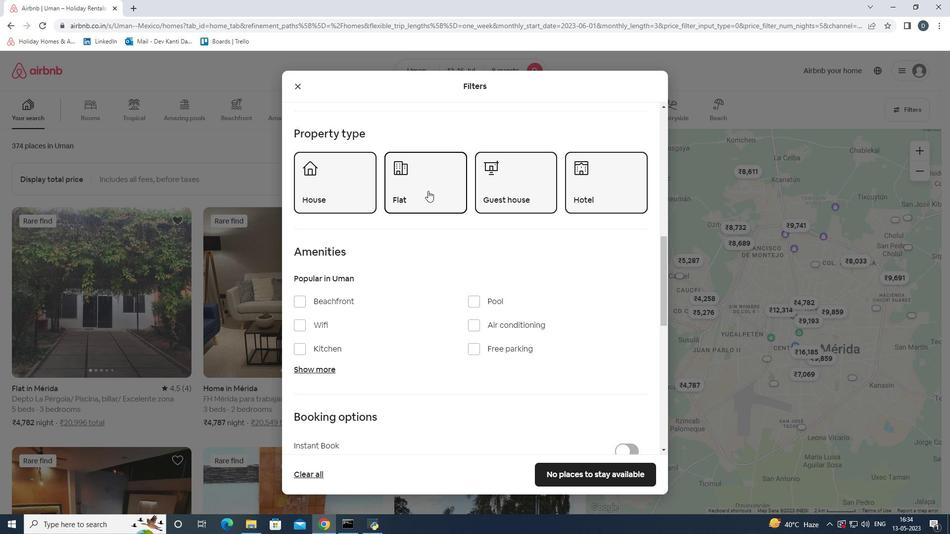 
Action: Mouse scrolled (428, 190) with delta (0, 0)
Screenshot: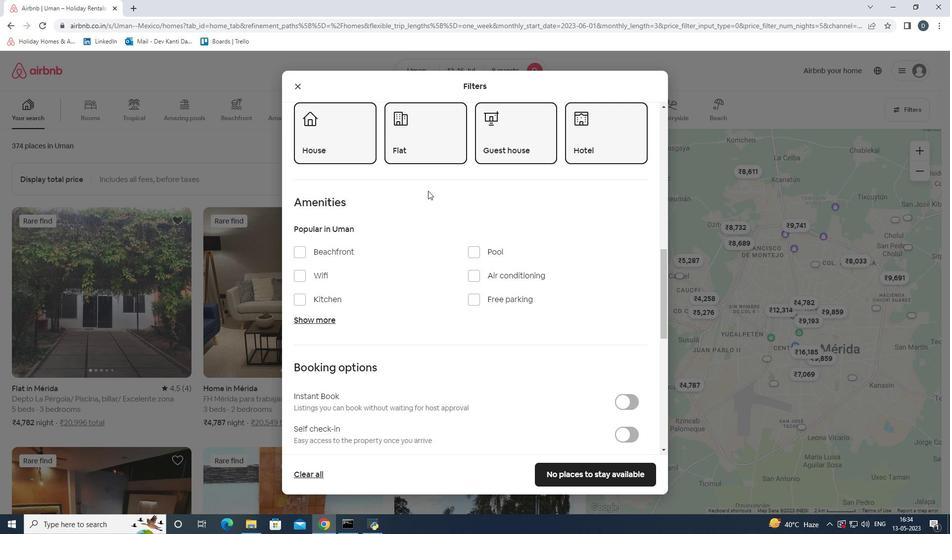 
Action: Mouse moved to (325, 223)
Screenshot: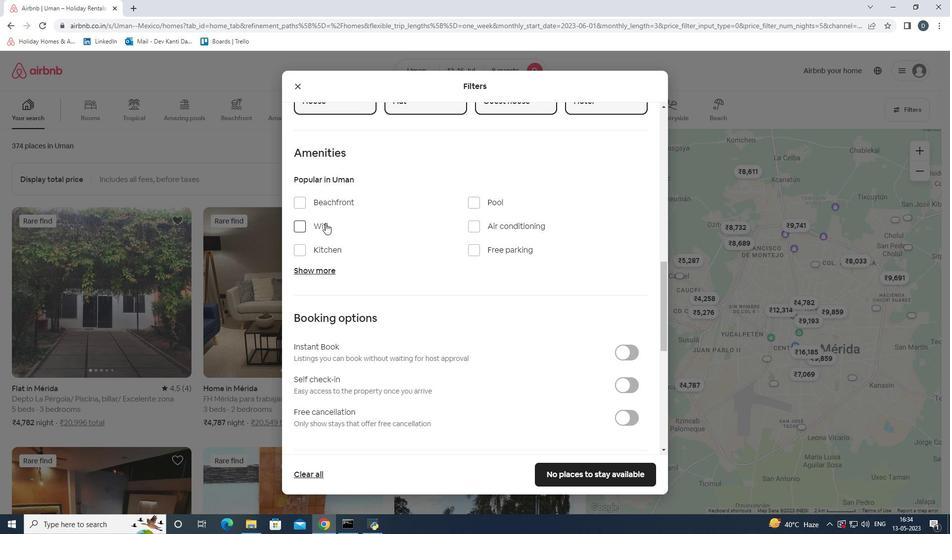 
Action: Mouse pressed left at (325, 223)
Screenshot: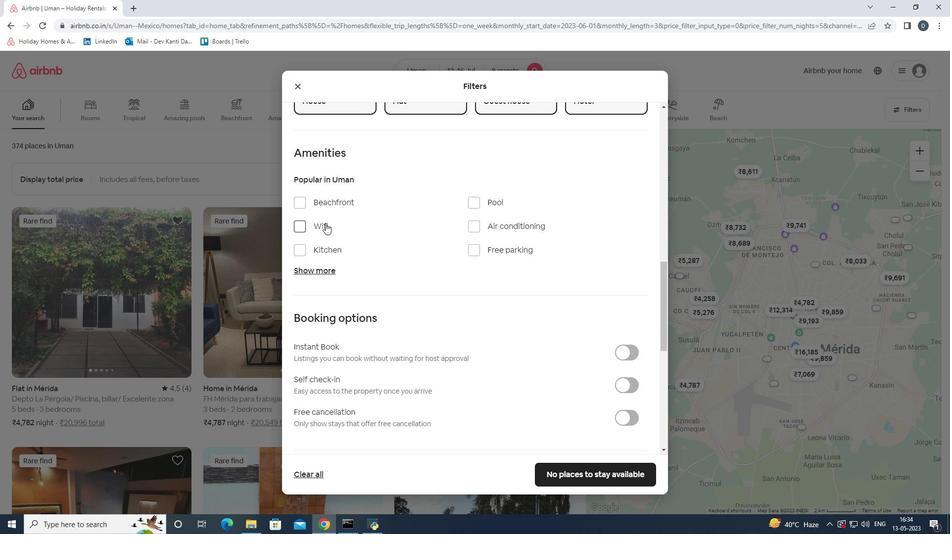 
Action: Mouse moved to (435, 228)
Screenshot: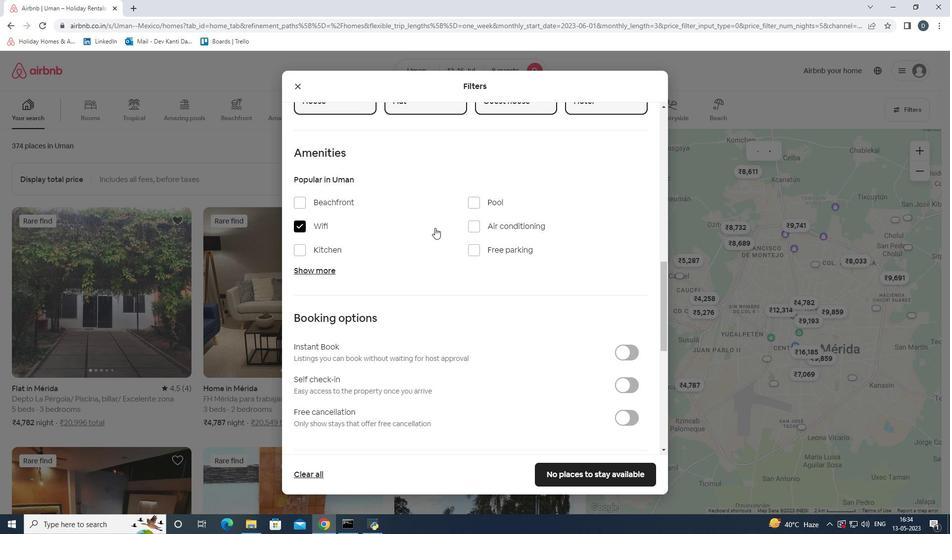 
Action: Mouse scrolled (435, 227) with delta (0, 0)
Screenshot: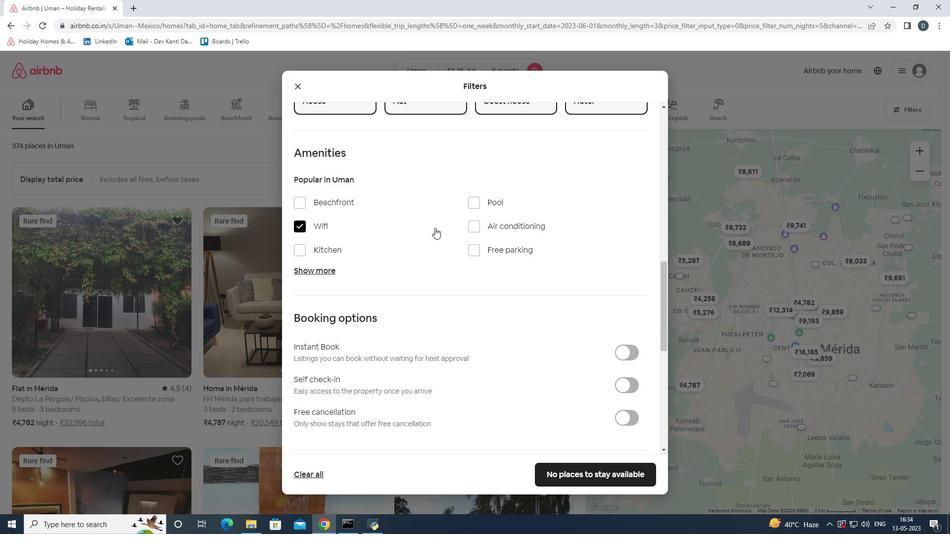 
Action: Mouse moved to (435, 228)
Screenshot: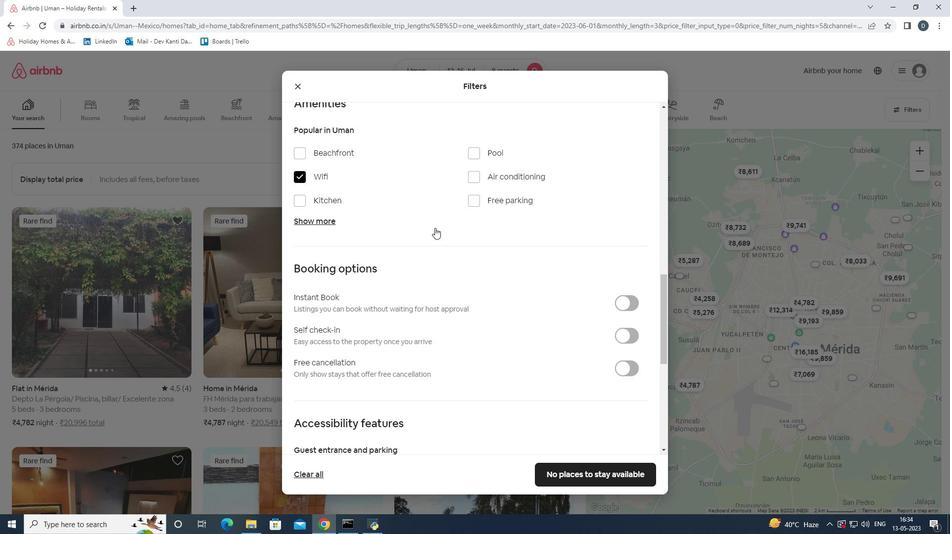 
Action: Mouse scrolled (435, 227) with delta (0, 0)
Screenshot: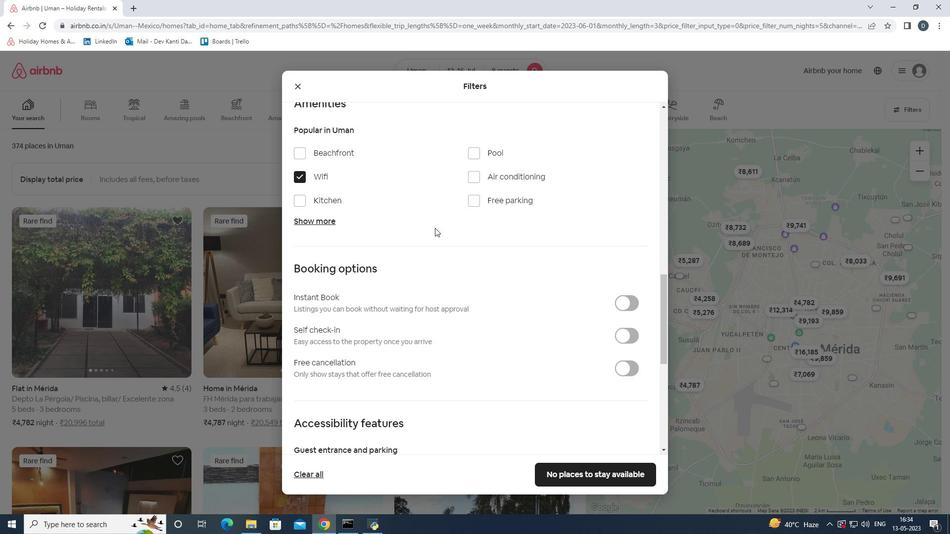 
Action: Mouse scrolled (435, 227) with delta (0, 0)
Screenshot: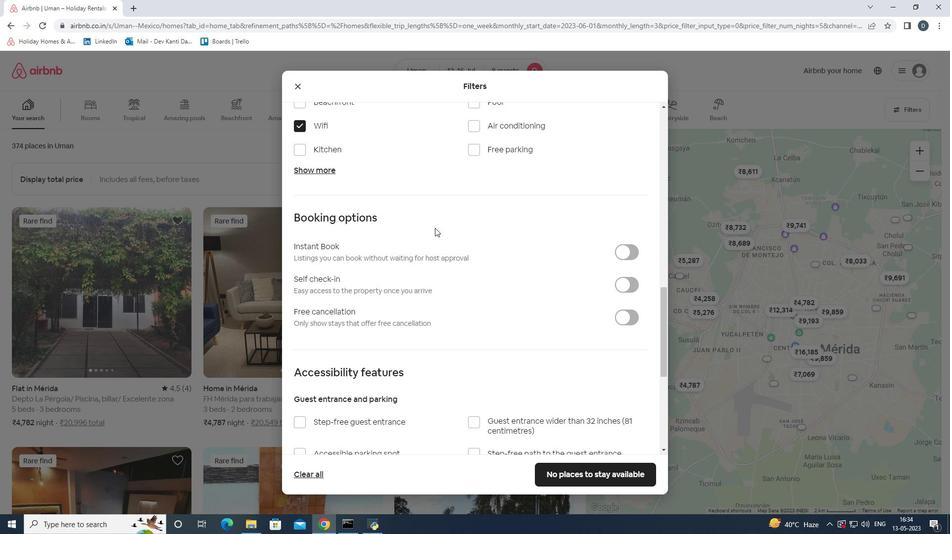 
Action: Mouse moved to (625, 234)
Screenshot: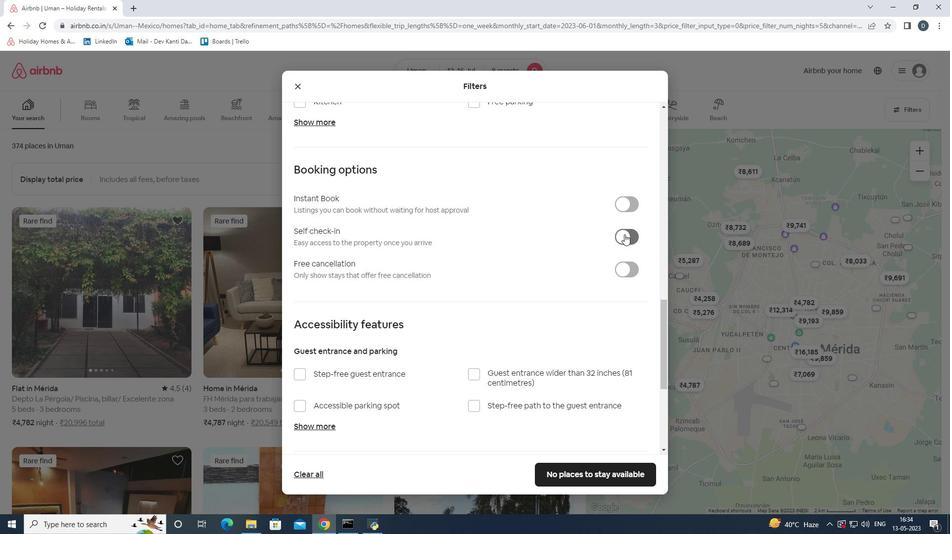 
Action: Mouse pressed left at (625, 234)
Screenshot: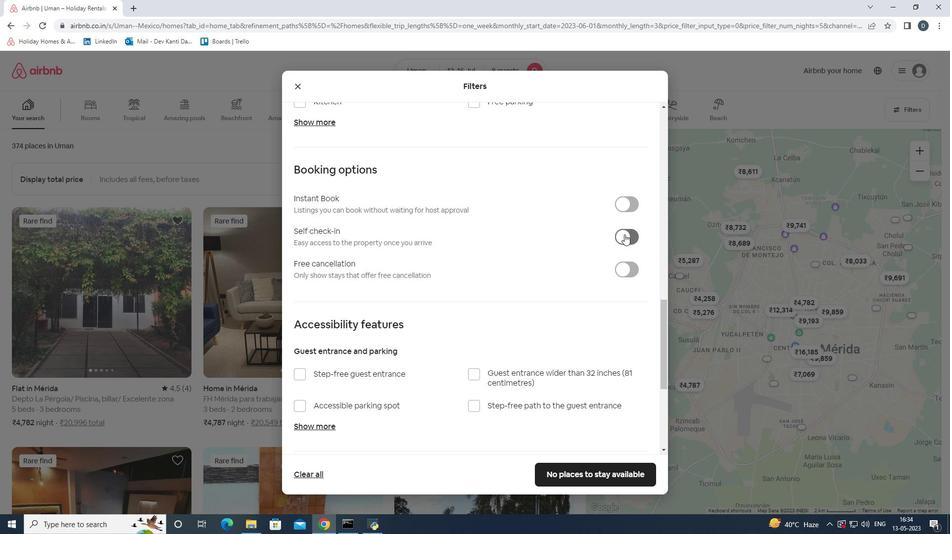 
Action: Mouse moved to (461, 248)
Screenshot: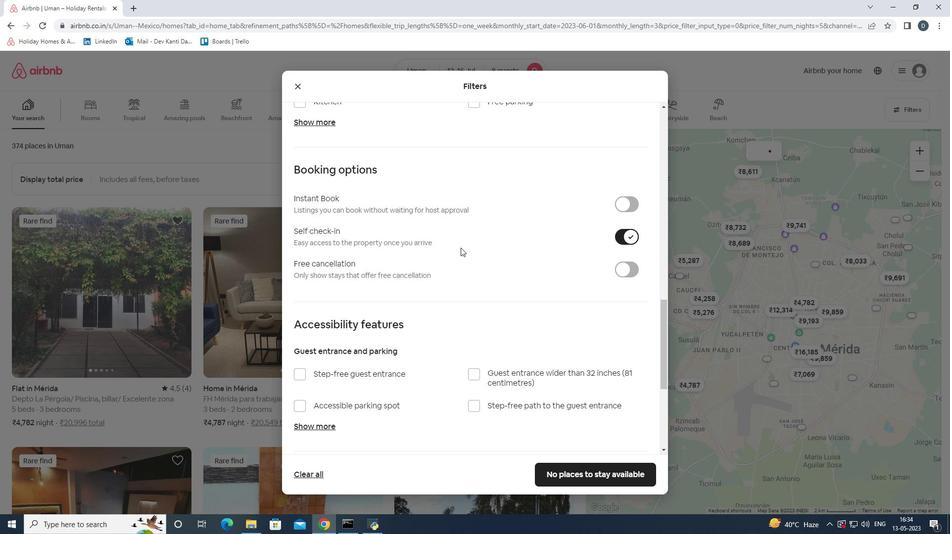 
Action: Mouse scrolled (461, 248) with delta (0, 0)
Screenshot: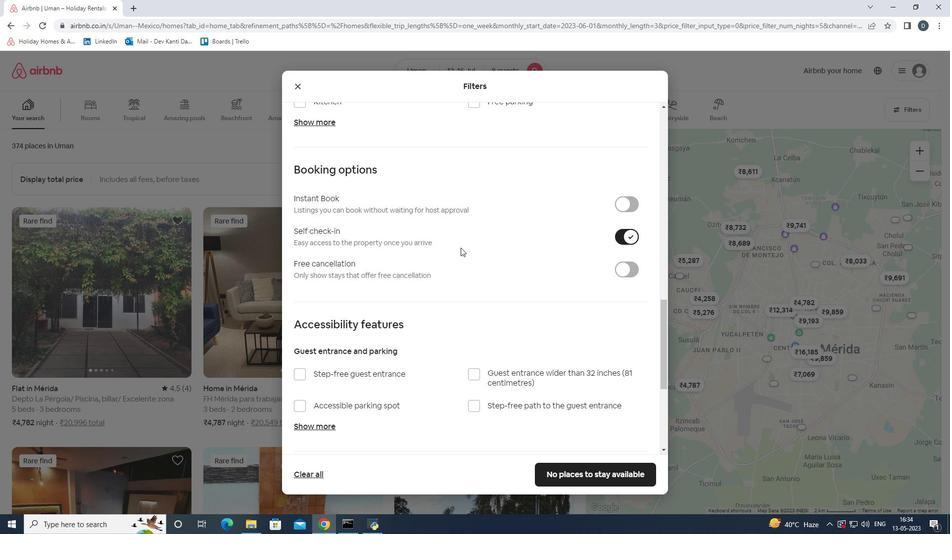 
Action: Mouse scrolled (461, 248) with delta (0, 0)
Screenshot: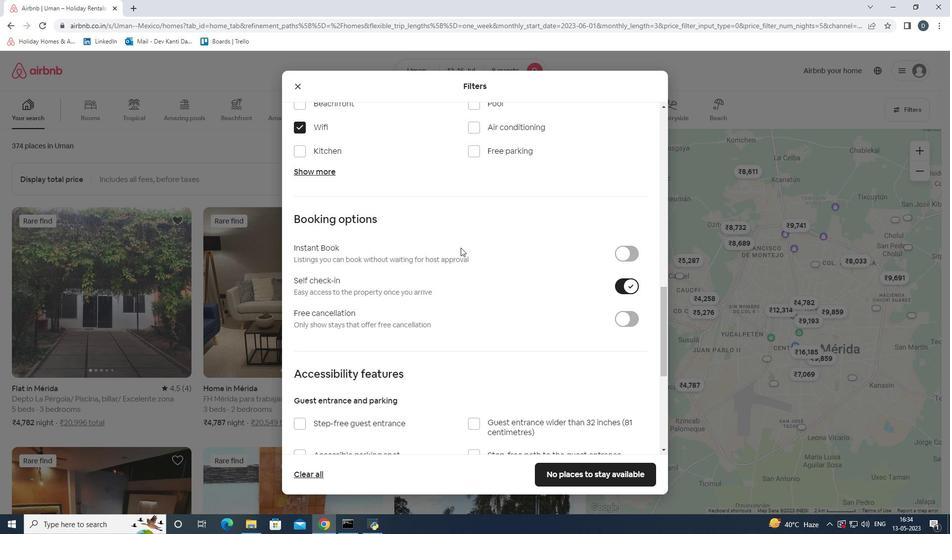 
Action: Mouse scrolled (461, 247) with delta (0, 0)
Screenshot: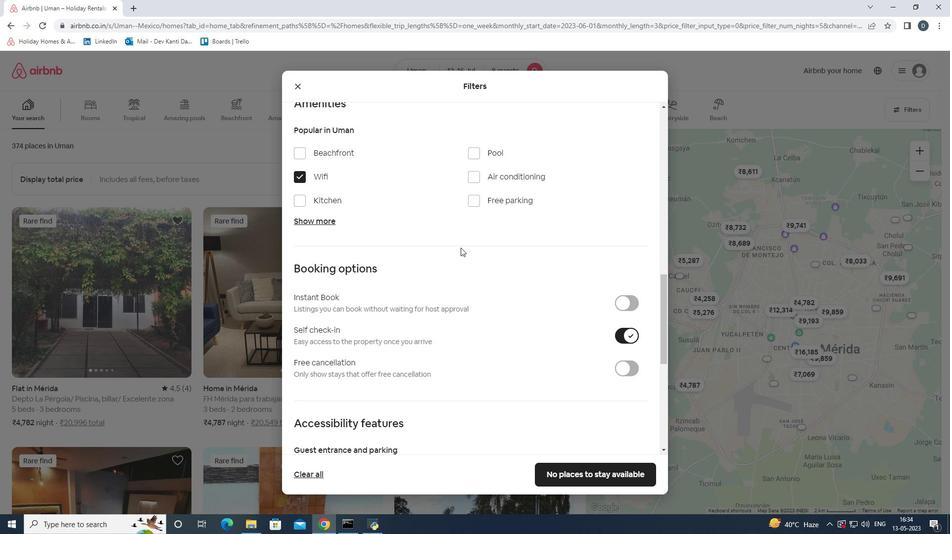
Action: Mouse scrolled (461, 247) with delta (0, 0)
Screenshot: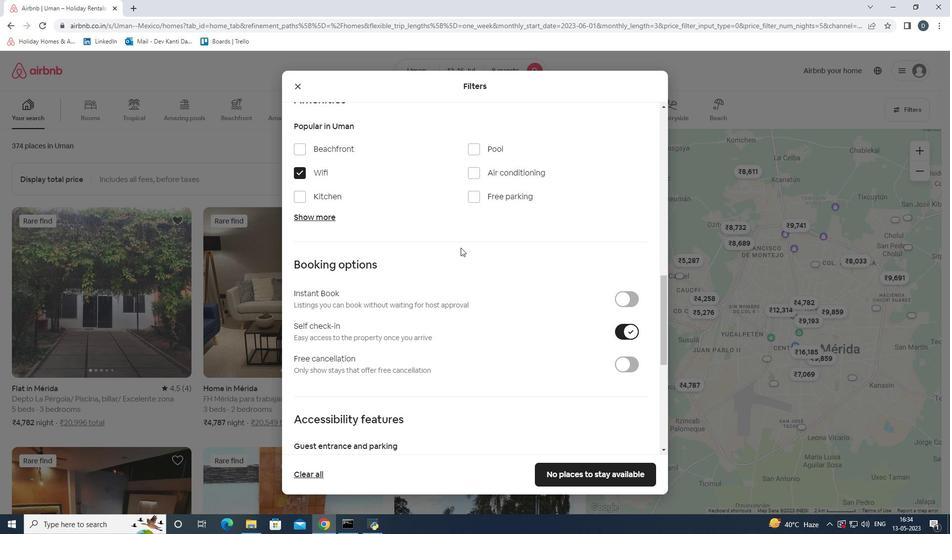 
Action: Mouse scrolled (461, 247) with delta (0, 0)
Screenshot: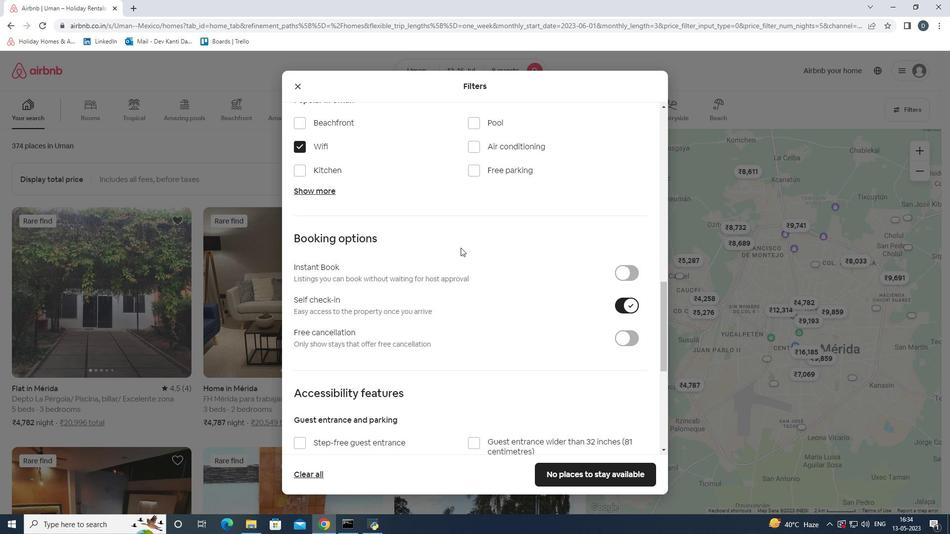 
Action: Mouse scrolled (461, 247) with delta (0, 0)
Screenshot: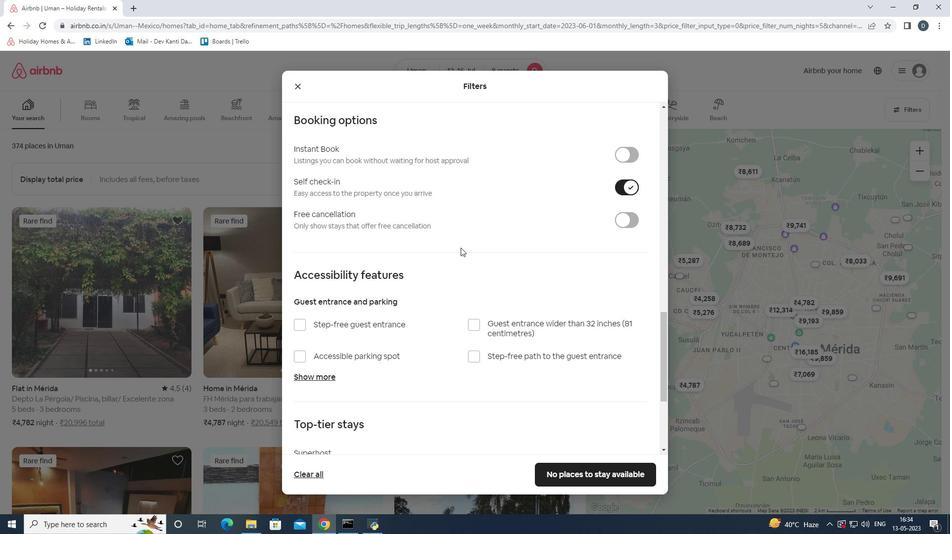
Action: Mouse scrolled (461, 247) with delta (0, 0)
Screenshot: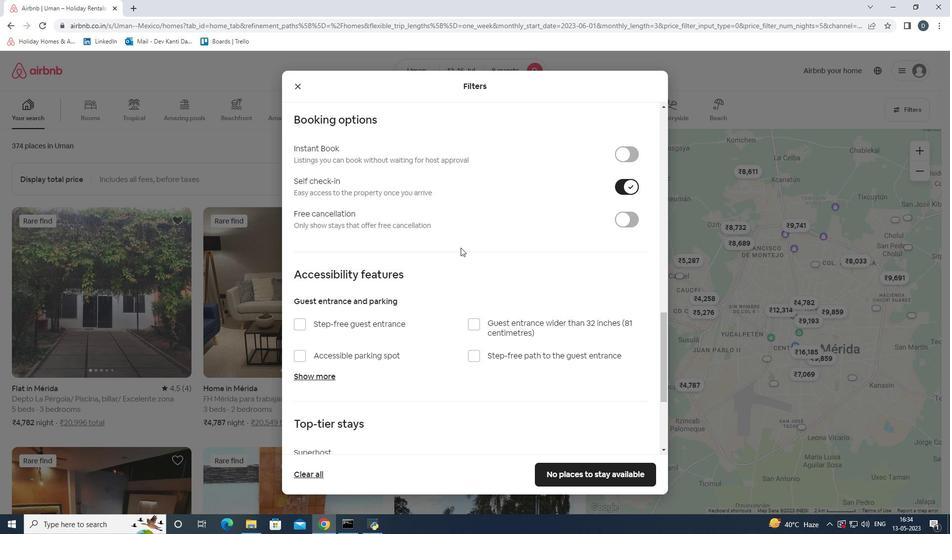 
Action: Mouse scrolled (461, 247) with delta (0, 0)
Screenshot: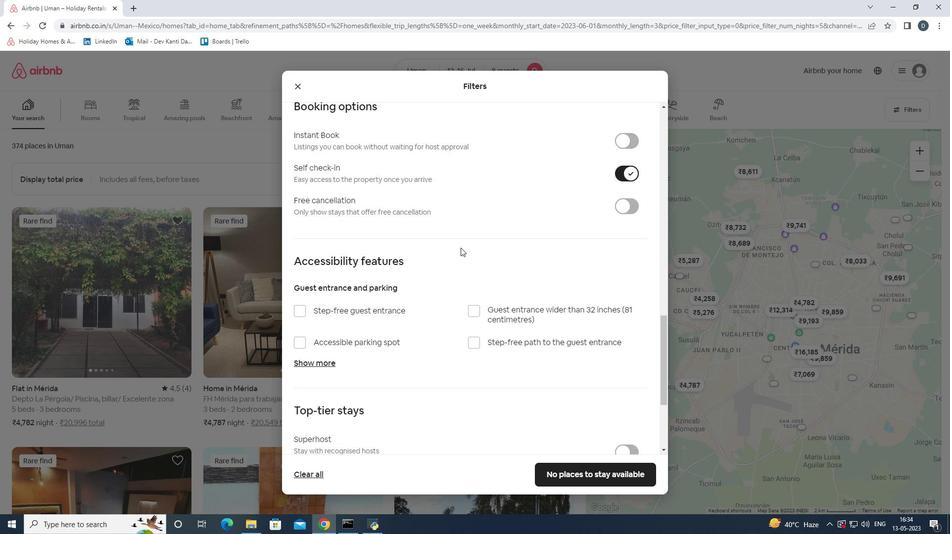 
Action: Mouse moved to (561, 315)
Screenshot: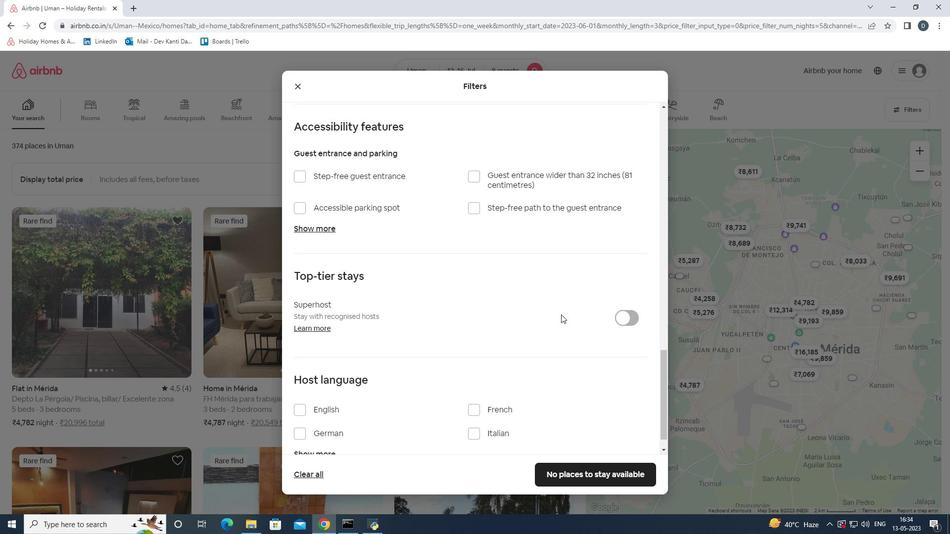 
Action: Mouse scrolled (561, 314) with delta (0, 0)
Screenshot: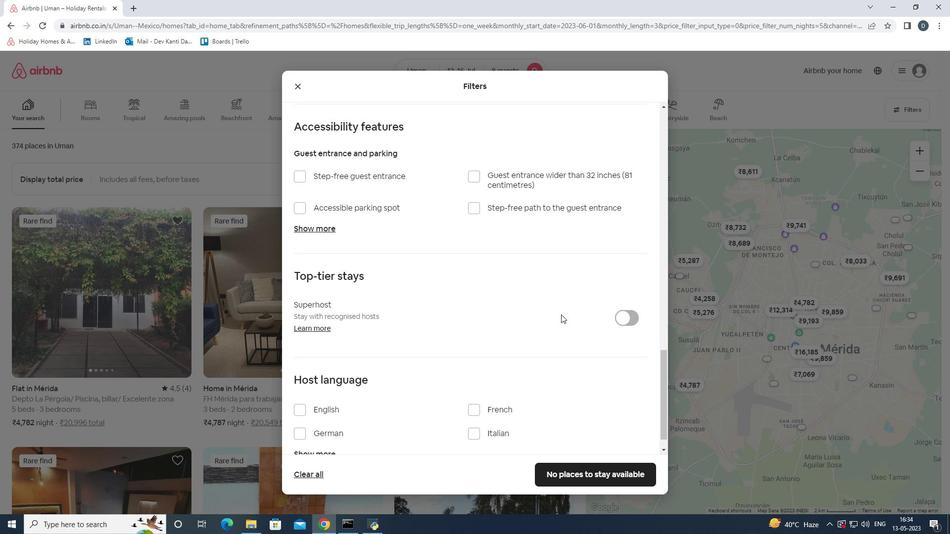 
Action: Mouse scrolled (561, 314) with delta (0, 0)
Screenshot: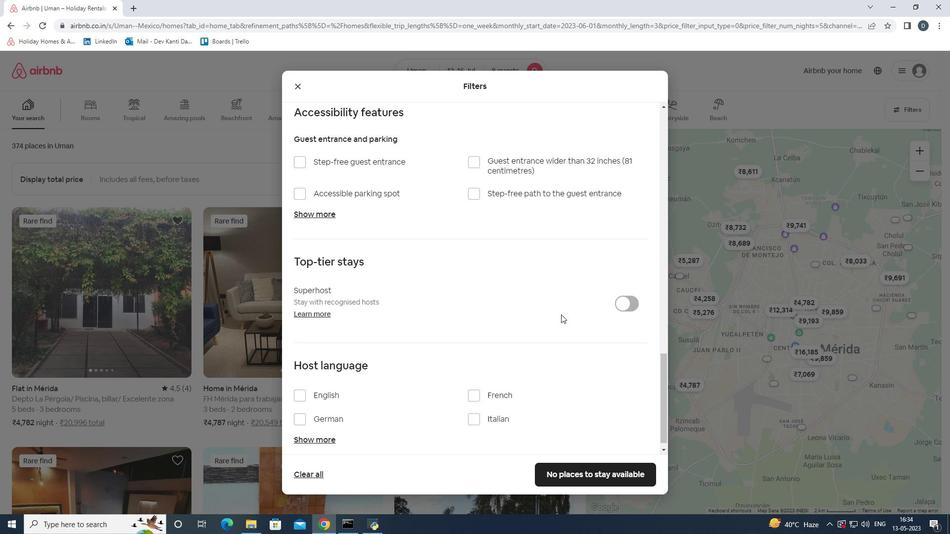 
Action: Mouse moved to (304, 391)
Screenshot: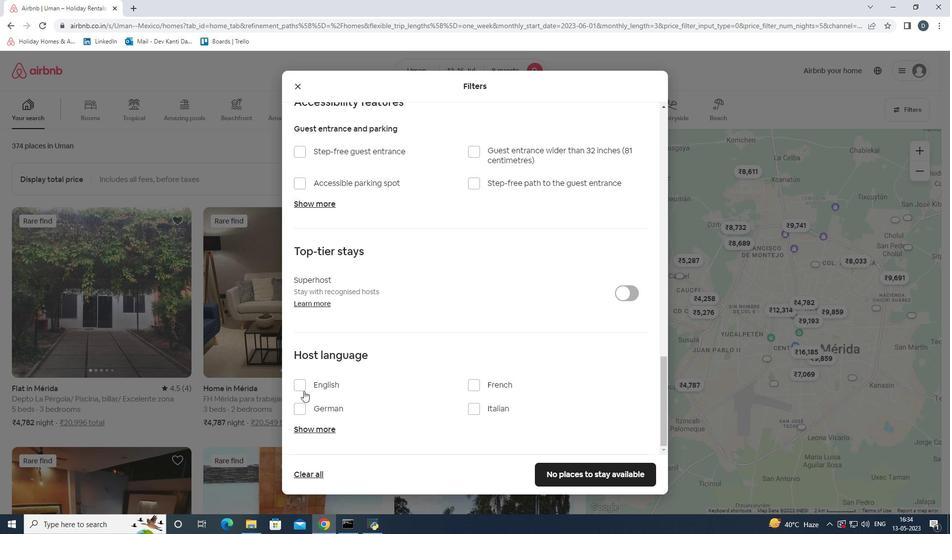
Action: Mouse pressed left at (304, 391)
Screenshot: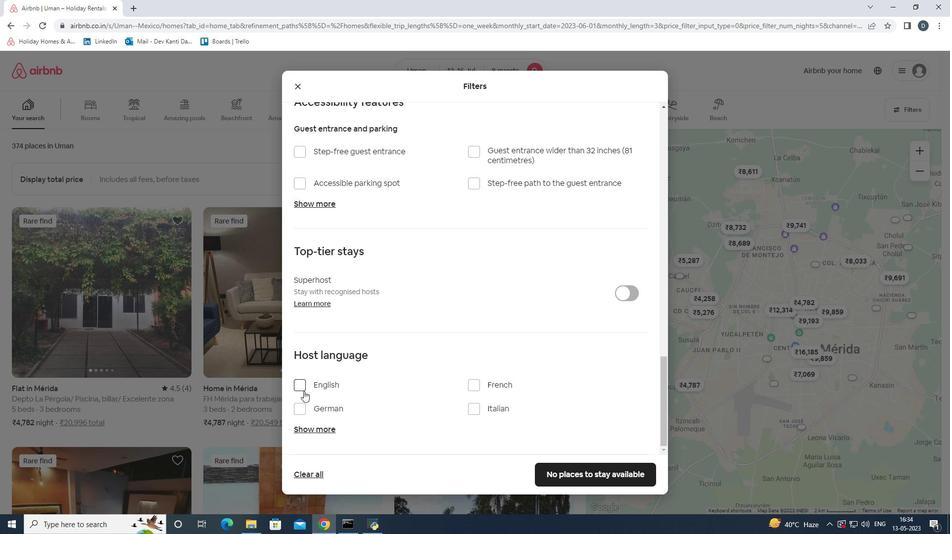 
Action: Mouse moved to (559, 468)
Screenshot: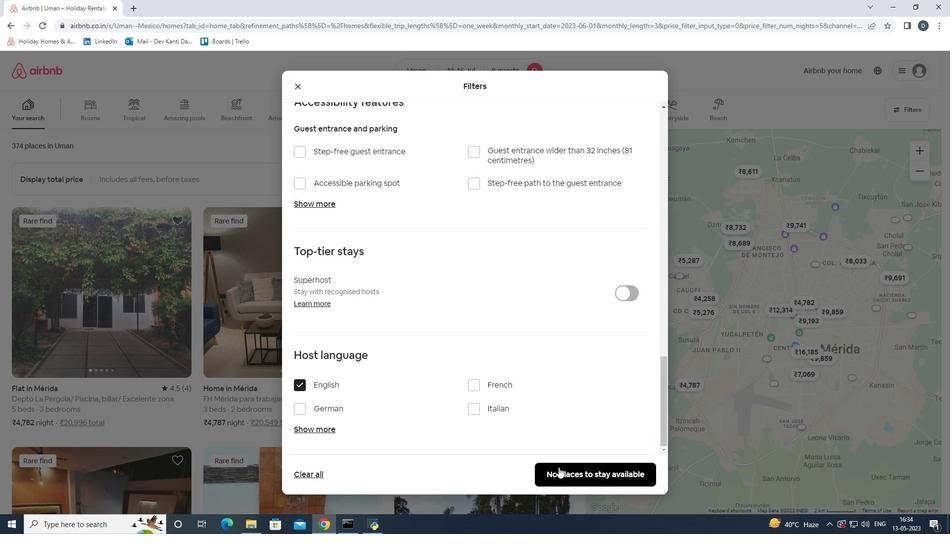 
Action: Mouse pressed left at (559, 468)
Screenshot: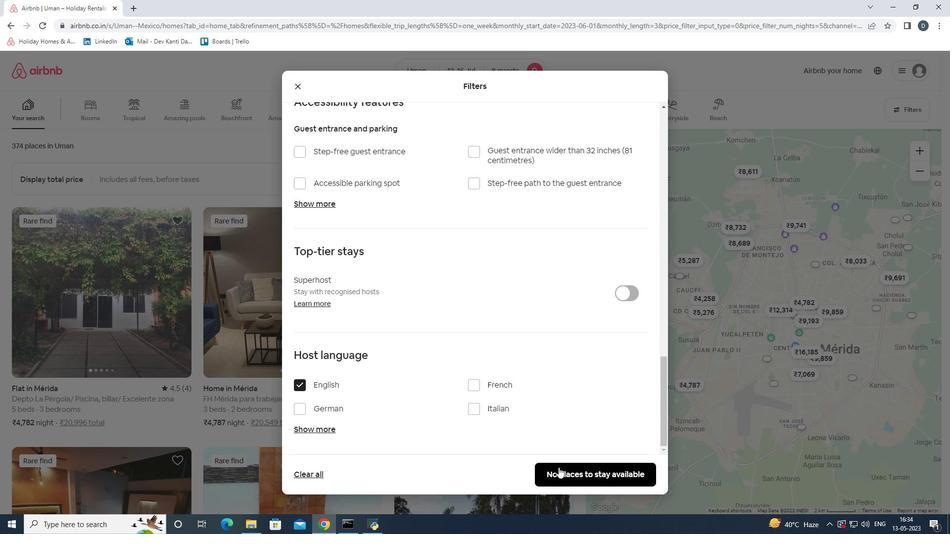
